 Task: Find connections with filter location Lijiang with filter topic #Mentoringwith filter profile language German with filter current company GE Research with filter school DG Ruparel College of Arts, Science and Commerce with filter industry Skiing Facilities with filter service category Loans with filter keywords title Travel Writer
Action: Mouse moved to (565, 48)
Screenshot: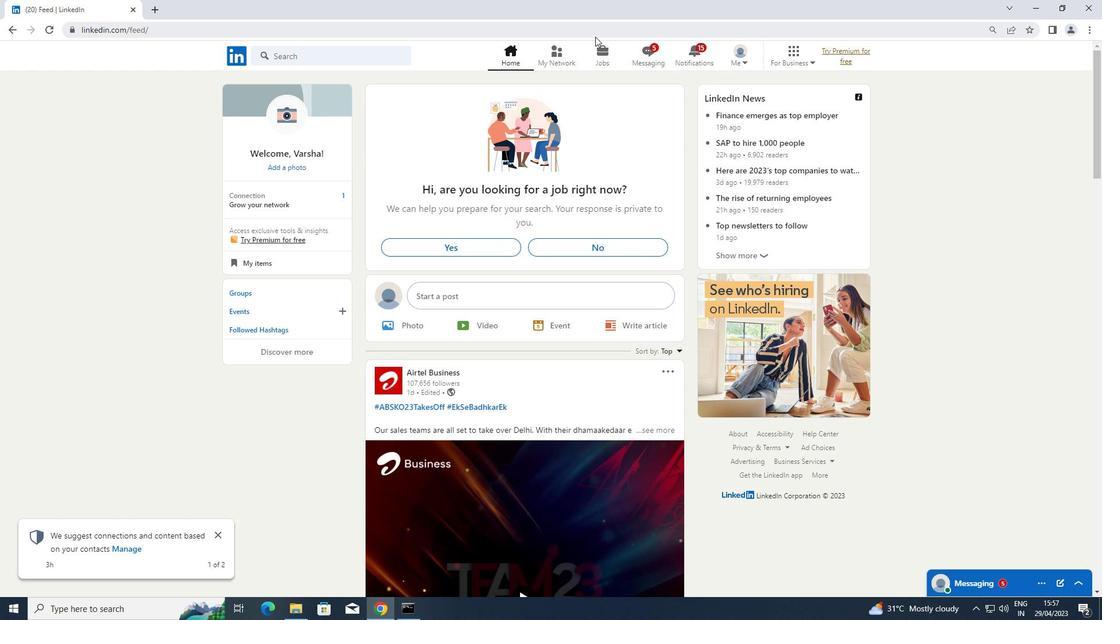 
Action: Mouse pressed left at (565, 48)
Screenshot: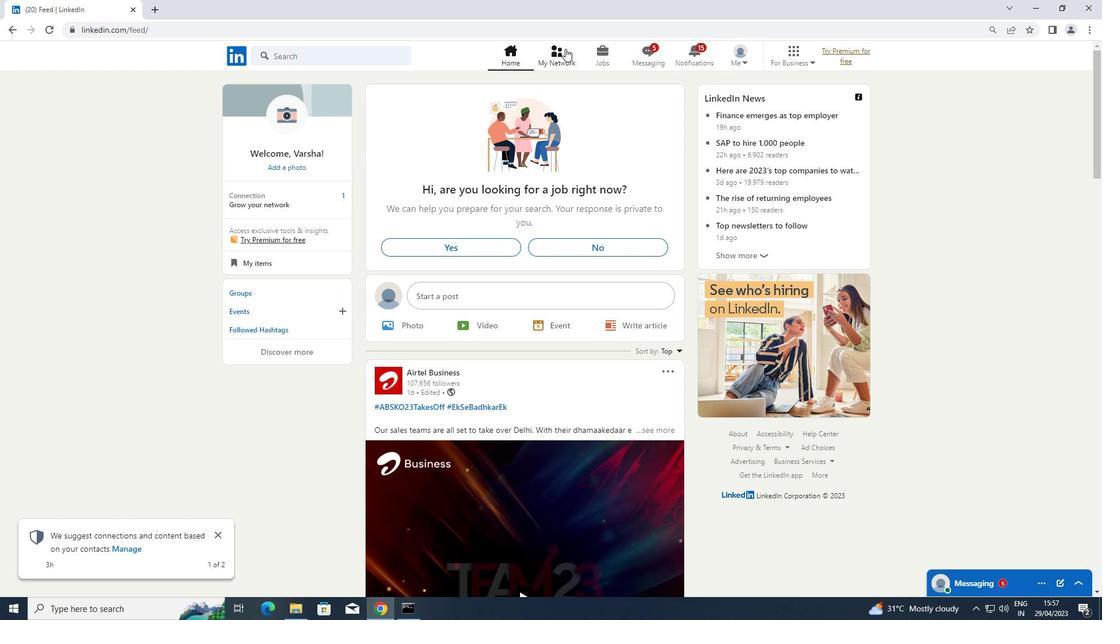 
Action: Mouse moved to (326, 113)
Screenshot: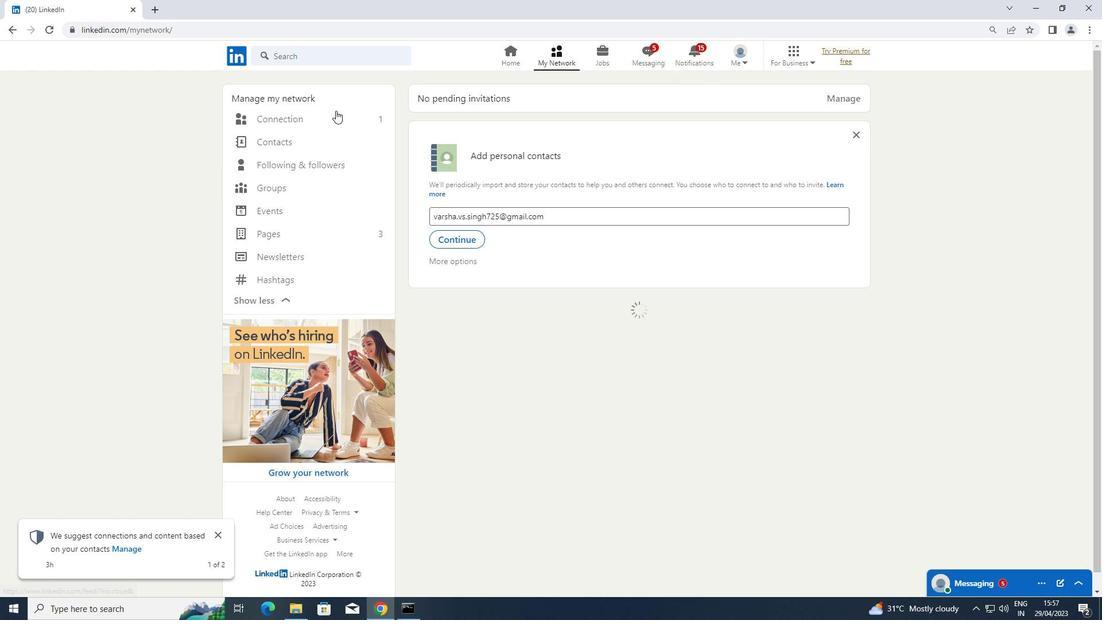 
Action: Mouse pressed left at (326, 113)
Screenshot: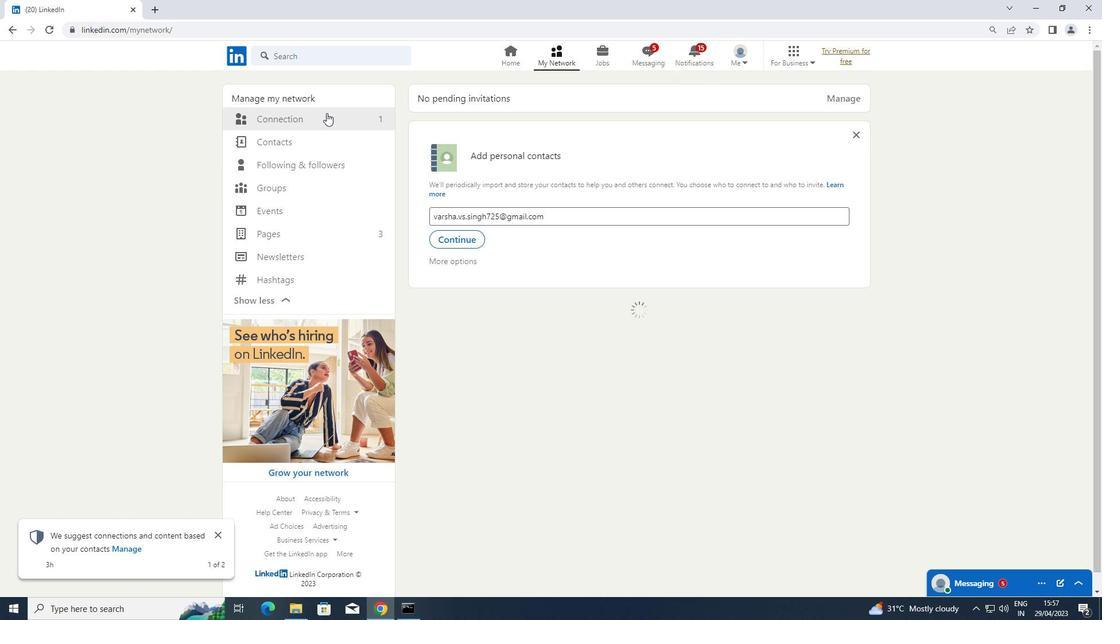 
Action: Mouse moved to (638, 122)
Screenshot: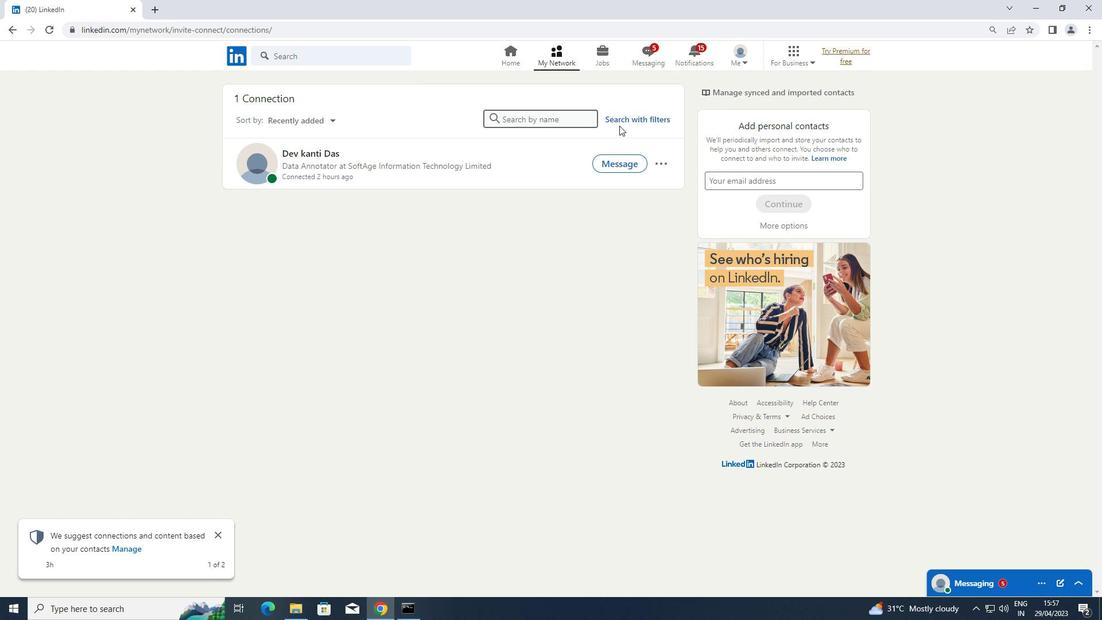 
Action: Mouse pressed left at (638, 122)
Screenshot: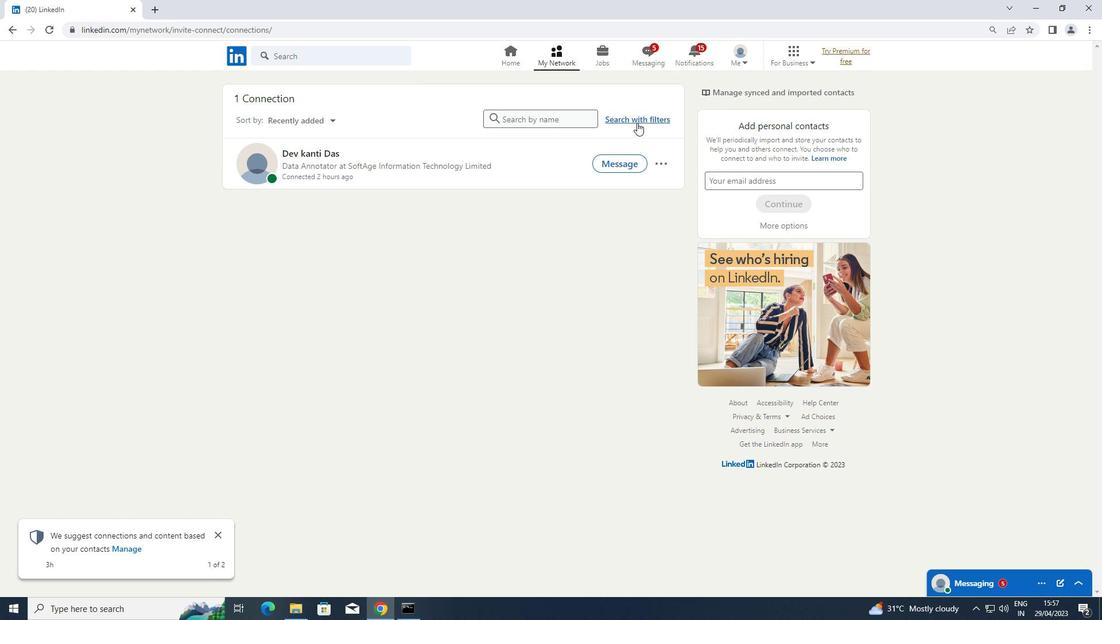 
Action: Mouse moved to (582, 84)
Screenshot: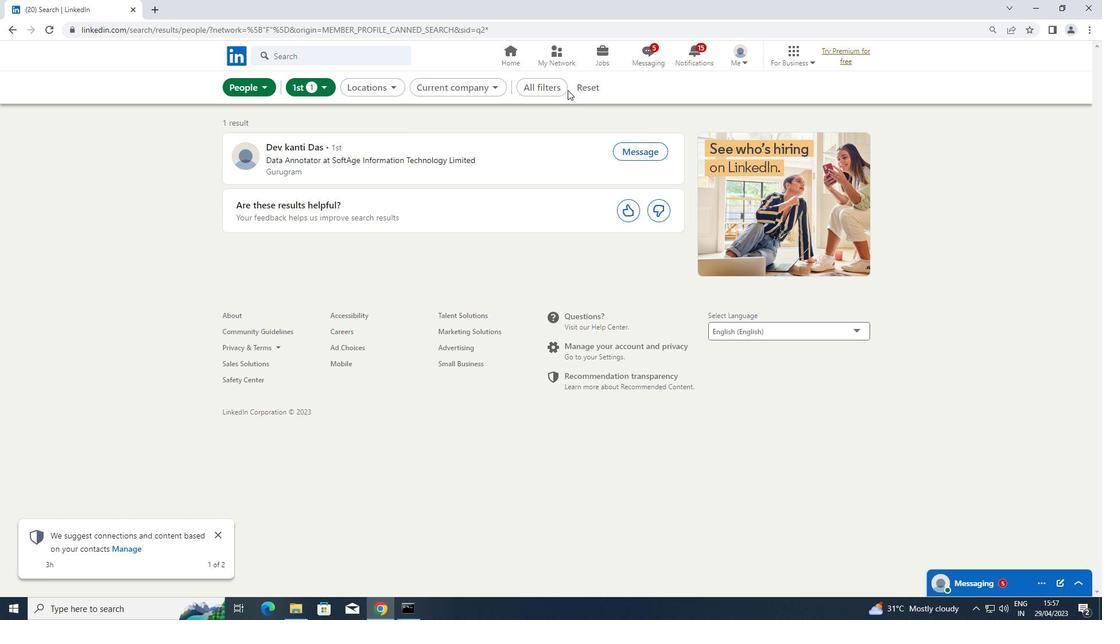 
Action: Mouse pressed left at (582, 84)
Screenshot: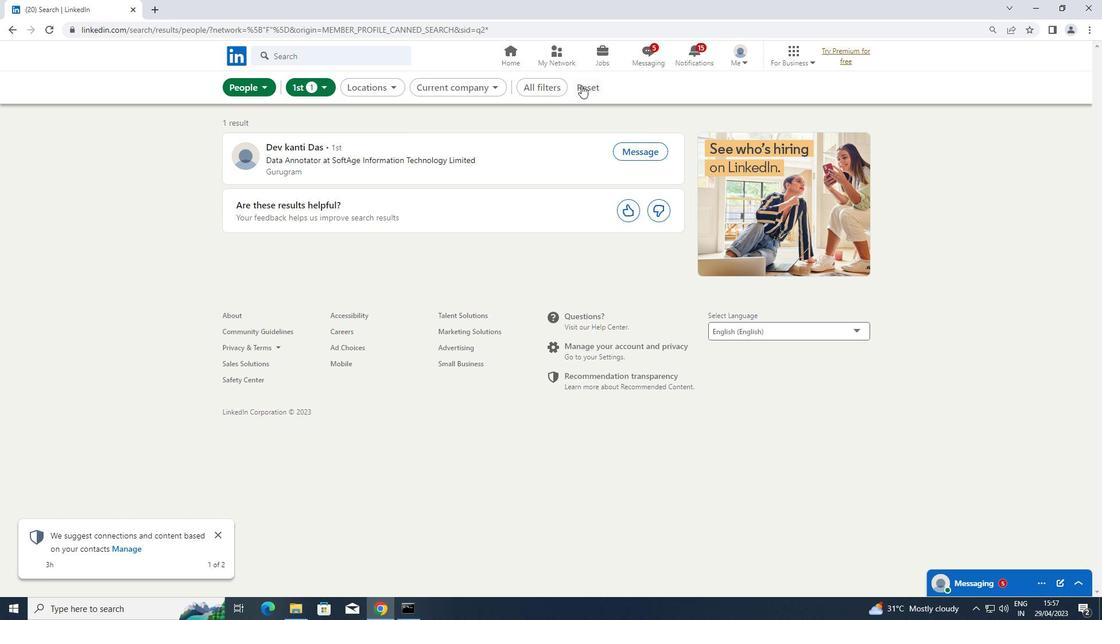 
Action: Mouse moved to (557, 86)
Screenshot: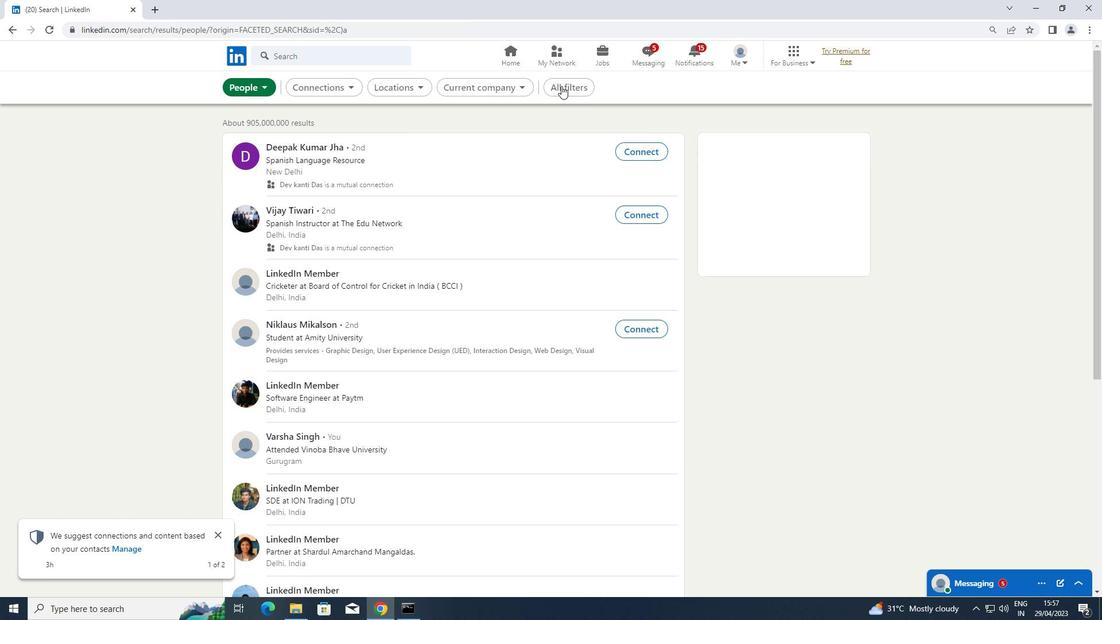 
Action: Mouse pressed left at (557, 86)
Screenshot: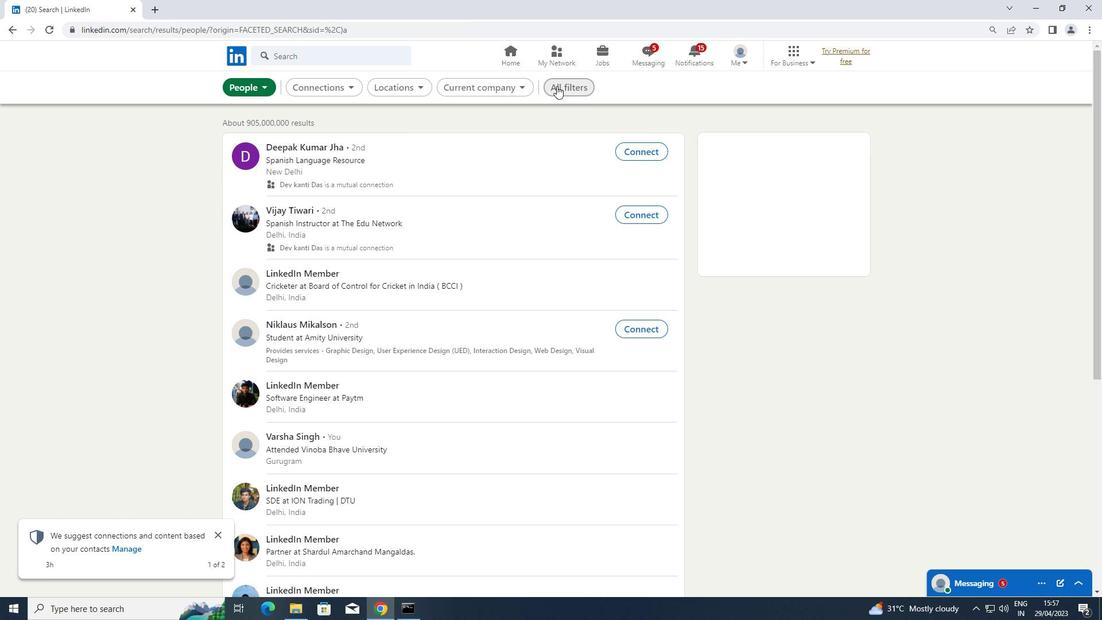 
Action: Mouse moved to (868, 278)
Screenshot: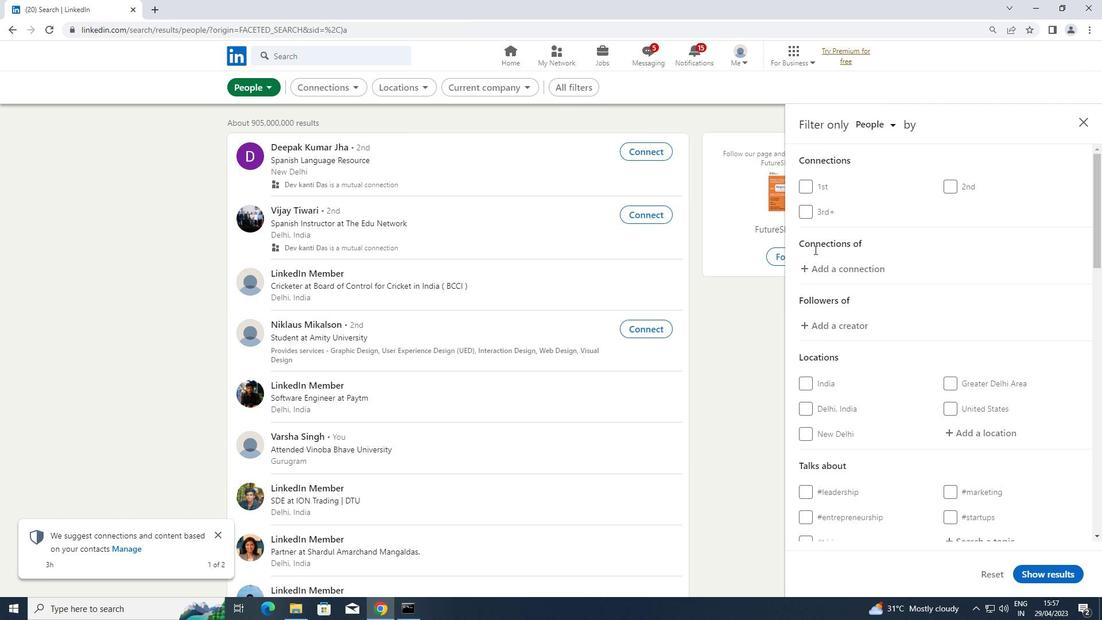 
Action: Mouse scrolled (868, 277) with delta (0, 0)
Screenshot: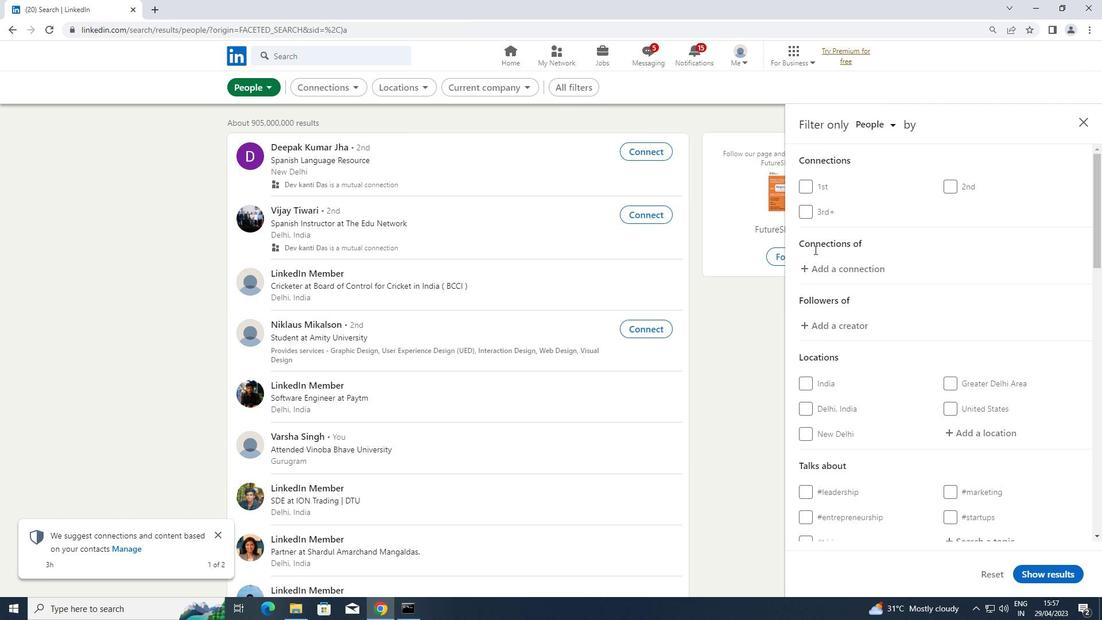 
Action: Mouse moved to (868, 279)
Screenshot: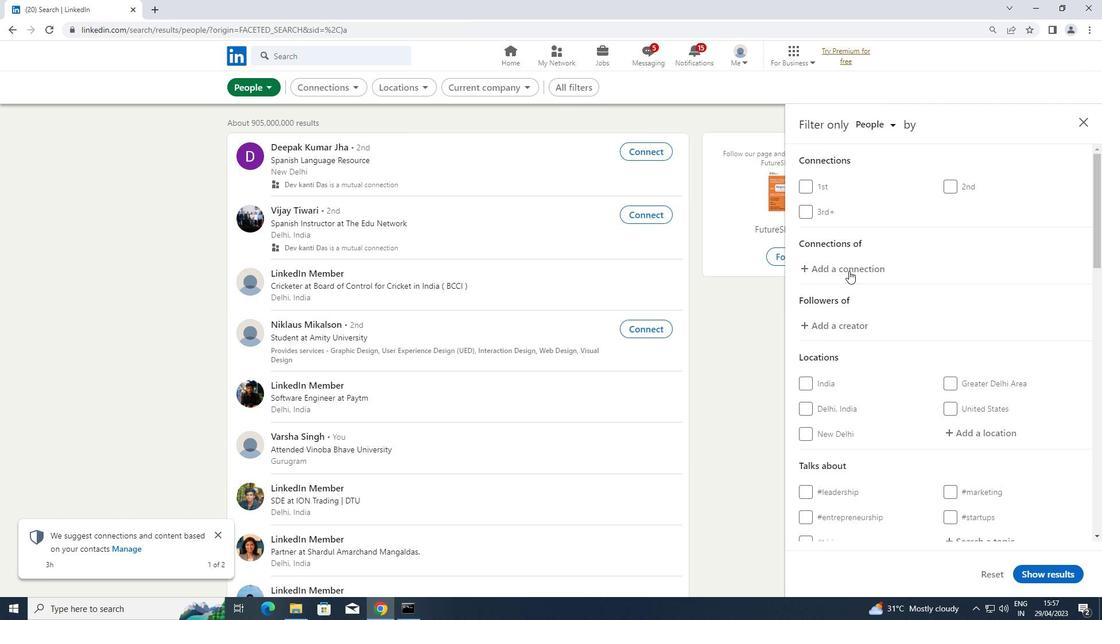 
Action: Mouse scrolled (868, 278) with delta (0, 0)
Screenshot: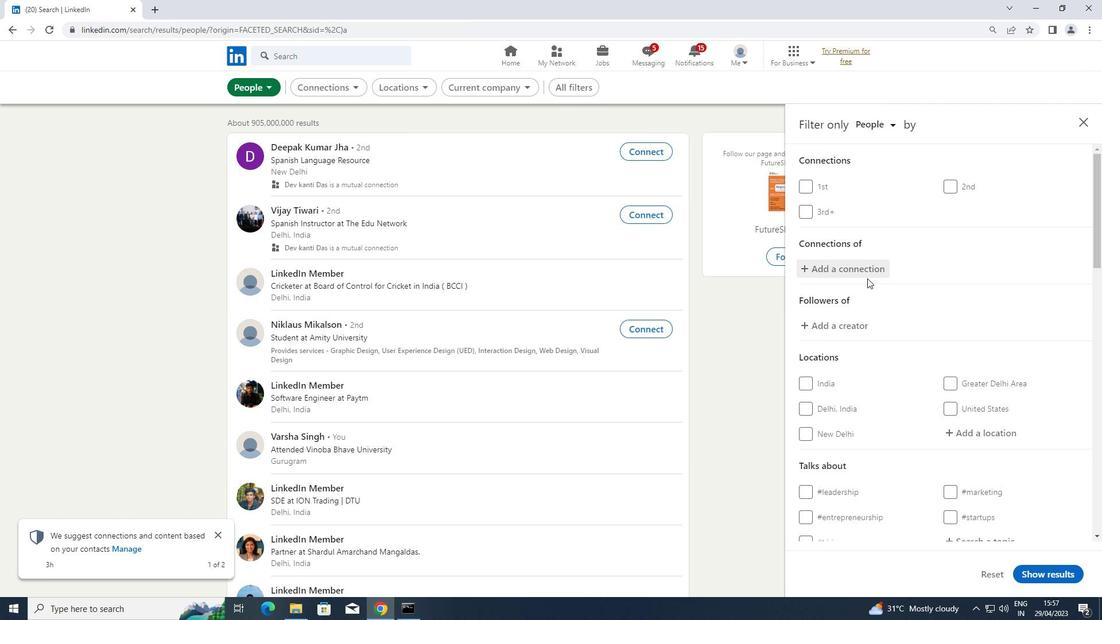 
Action: Mouse moved to (971, 314)
Screenshot: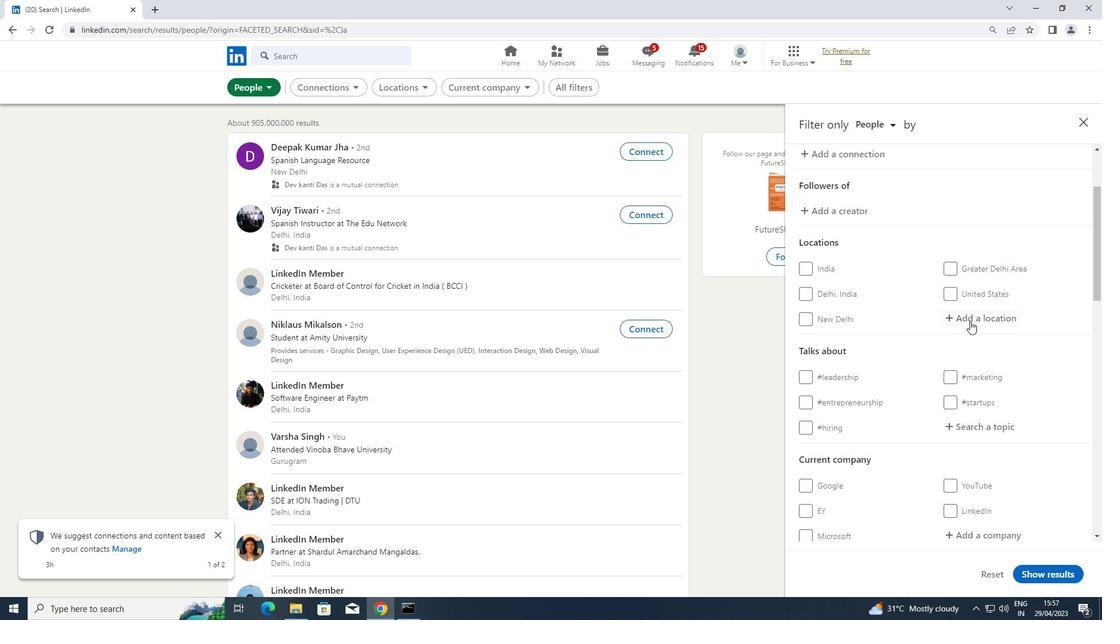 
Action: Mouse pressed left at (971, 314)
Screenshot: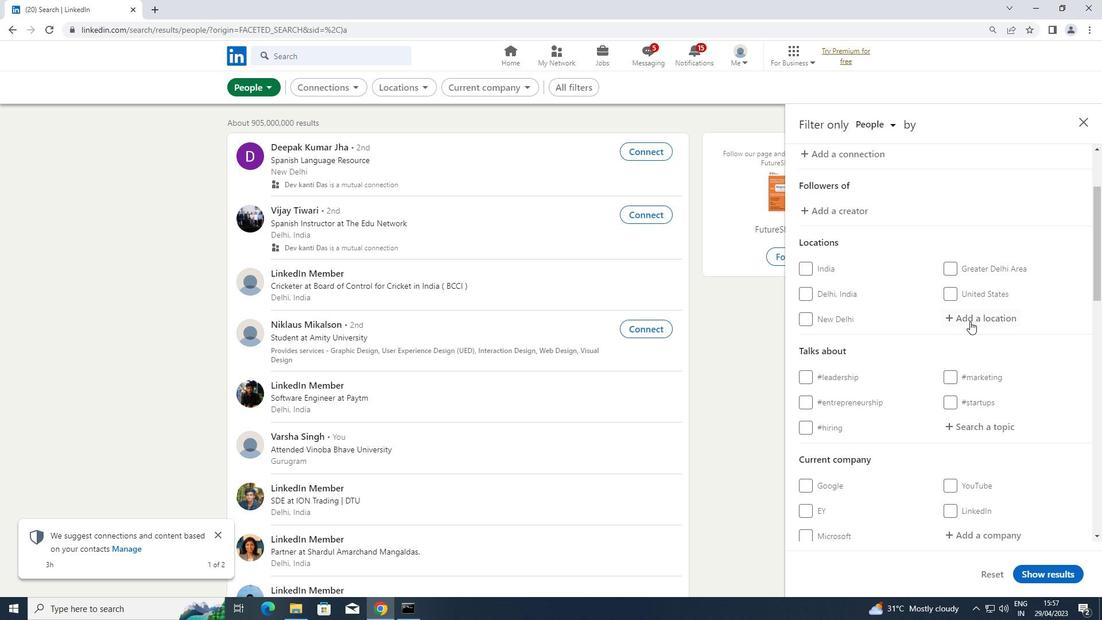 
Action: Key pressed <Key.shift>LIJIANG
Screenshot: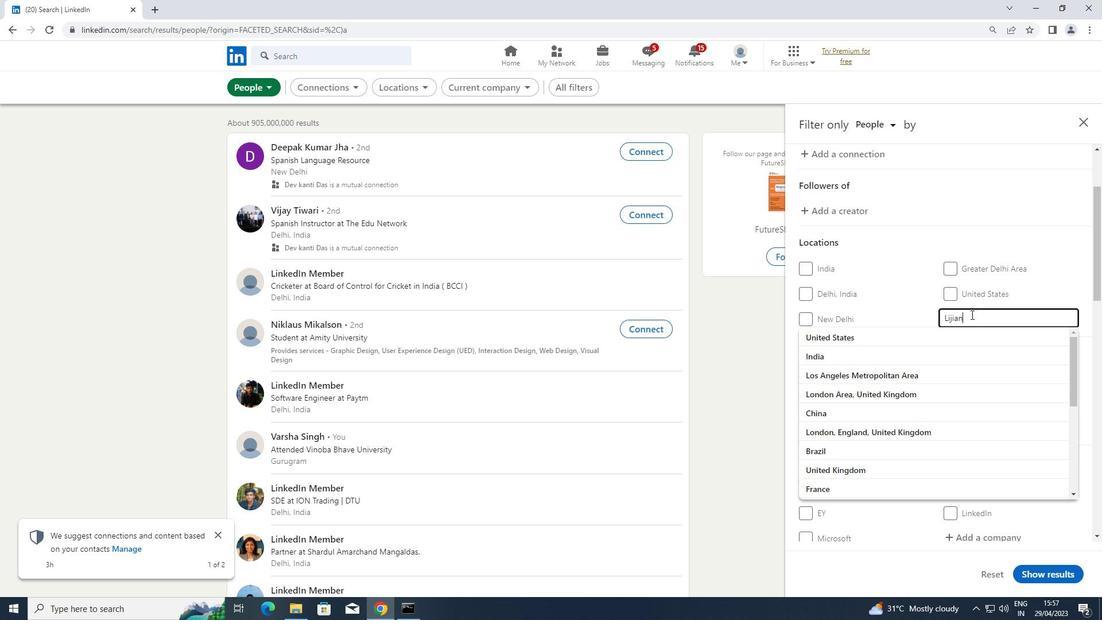 
Action: Mouse moved to (847, 355)
Screenshot: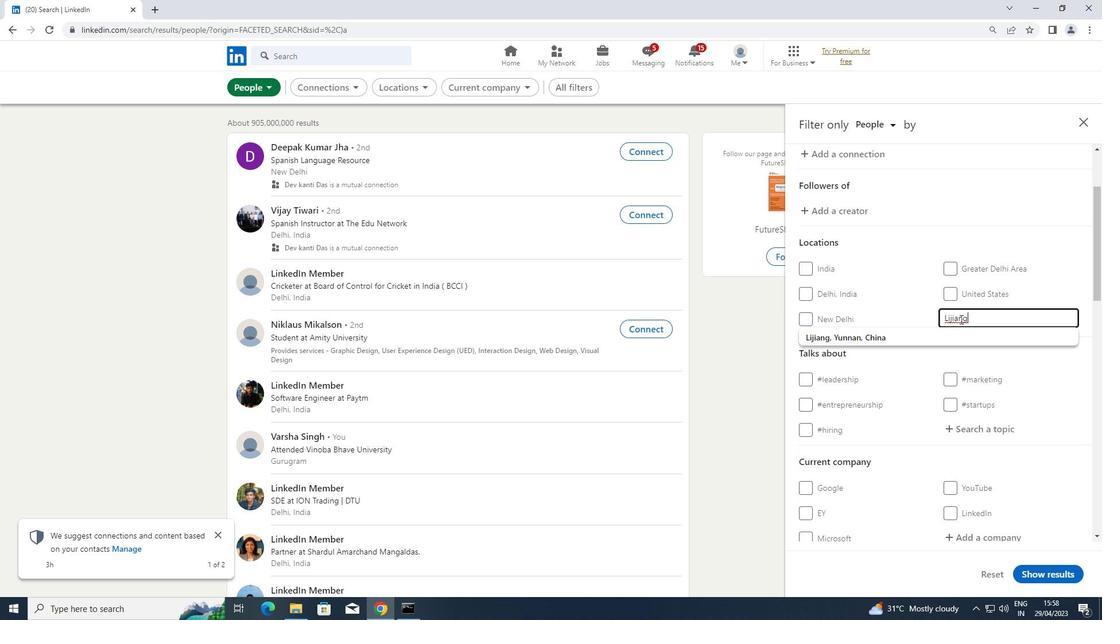 
Action: Mouse scrolled (847, 354) with delta (0, 0)
Screenshot: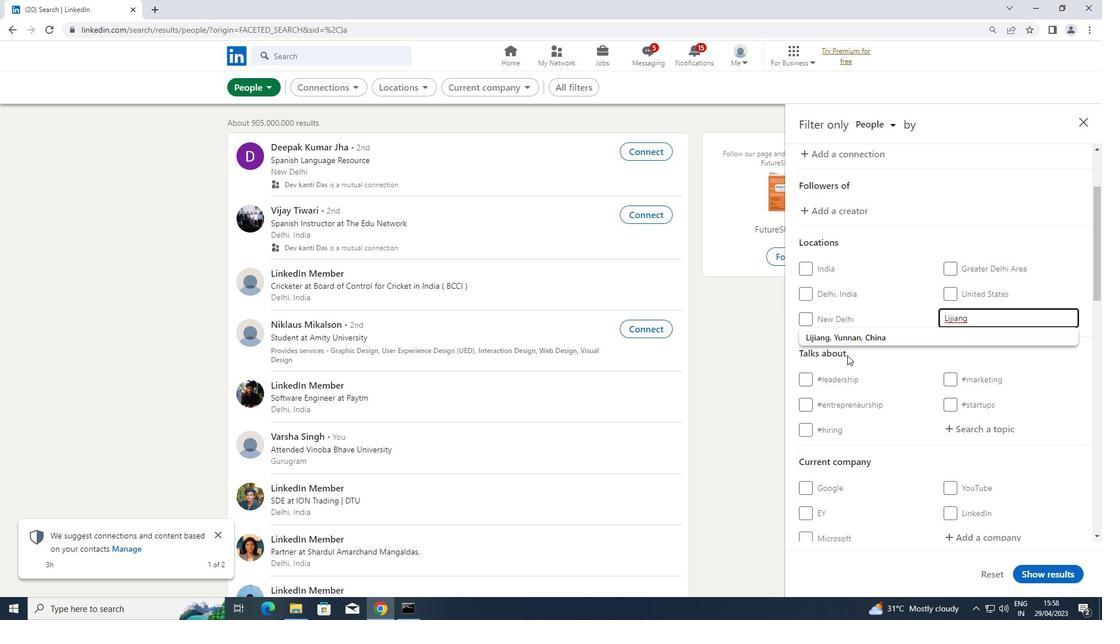 
Action: Mouse scrolled (847, 354) with delta (0, 0)
Screenshot: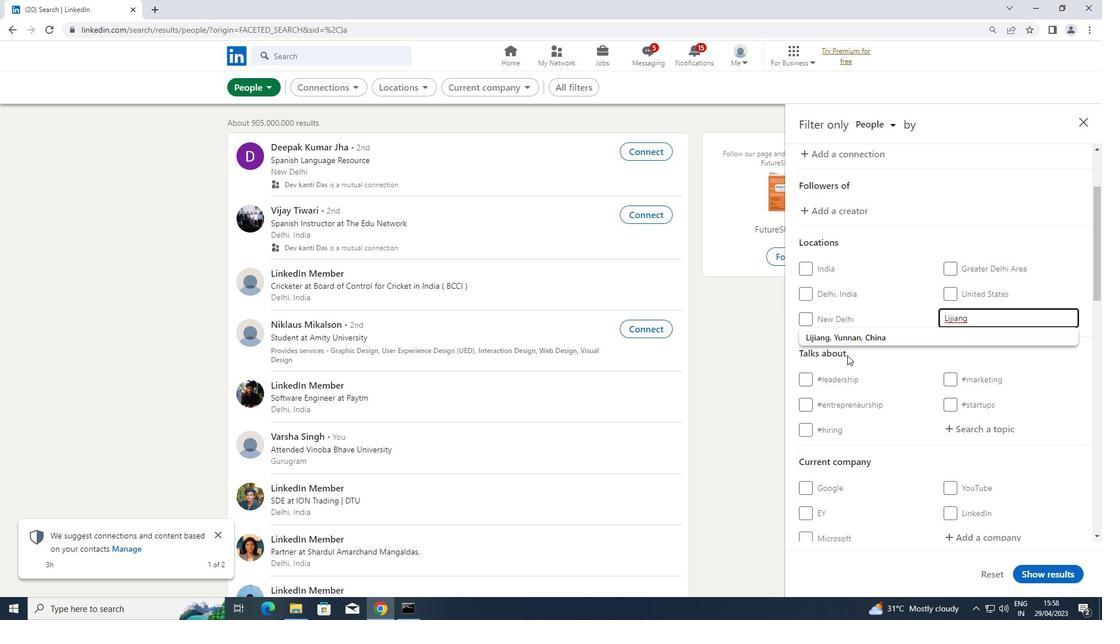 
Action: Mouse moved to (957, 308)
Screenshot: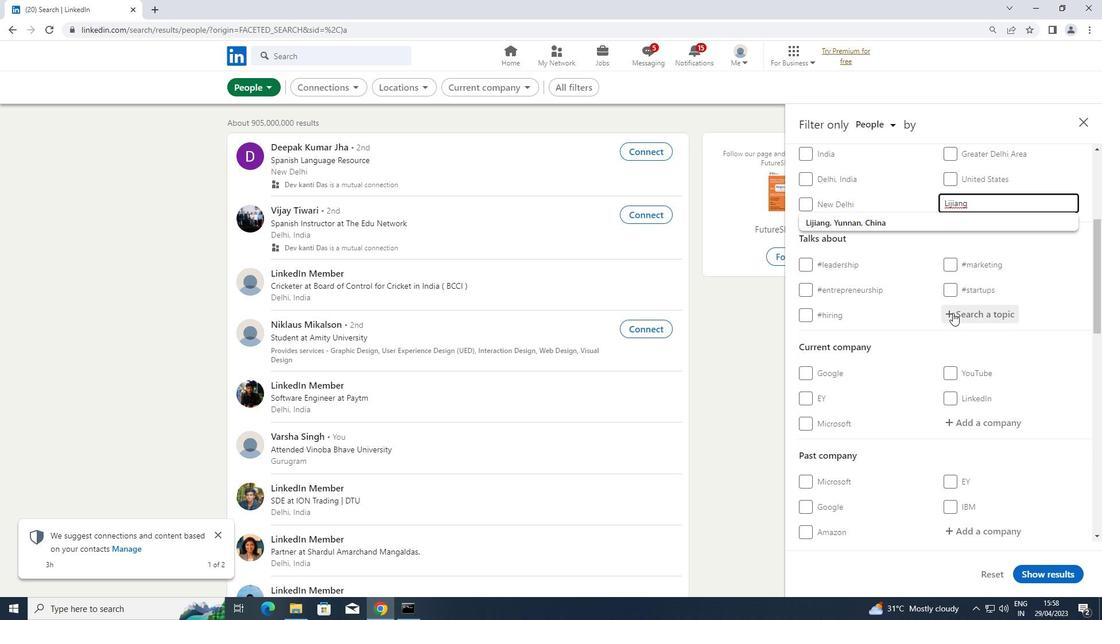 
Action: Mouse pressed left at (957, 308)
Screenshot: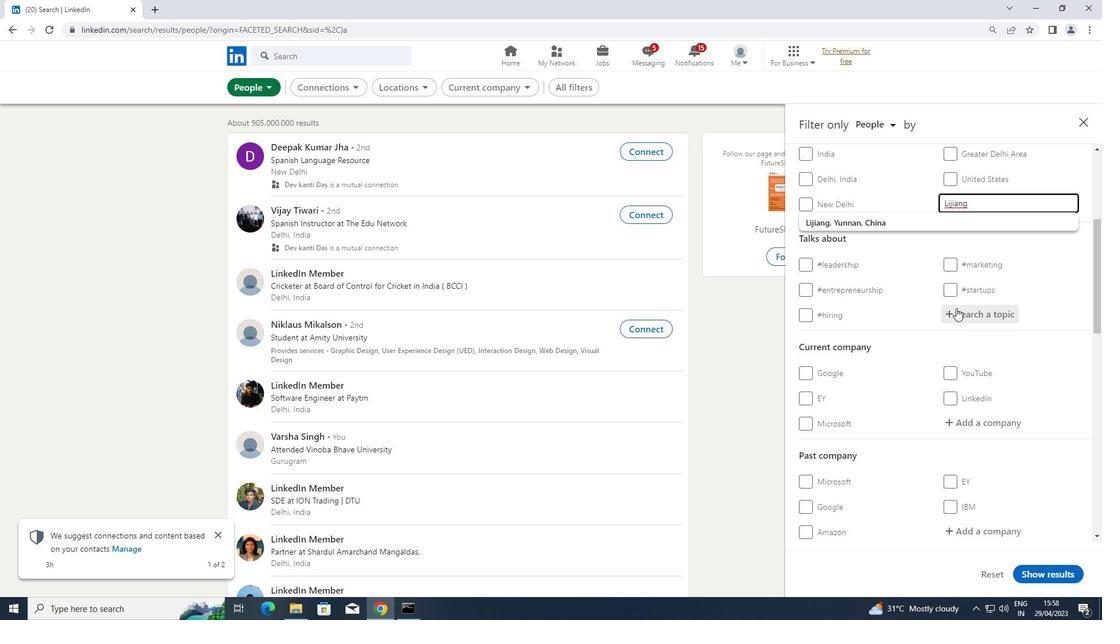 
Action: Key pressed <Key.shift>#<Key.shift>MENTORING
Screenshot: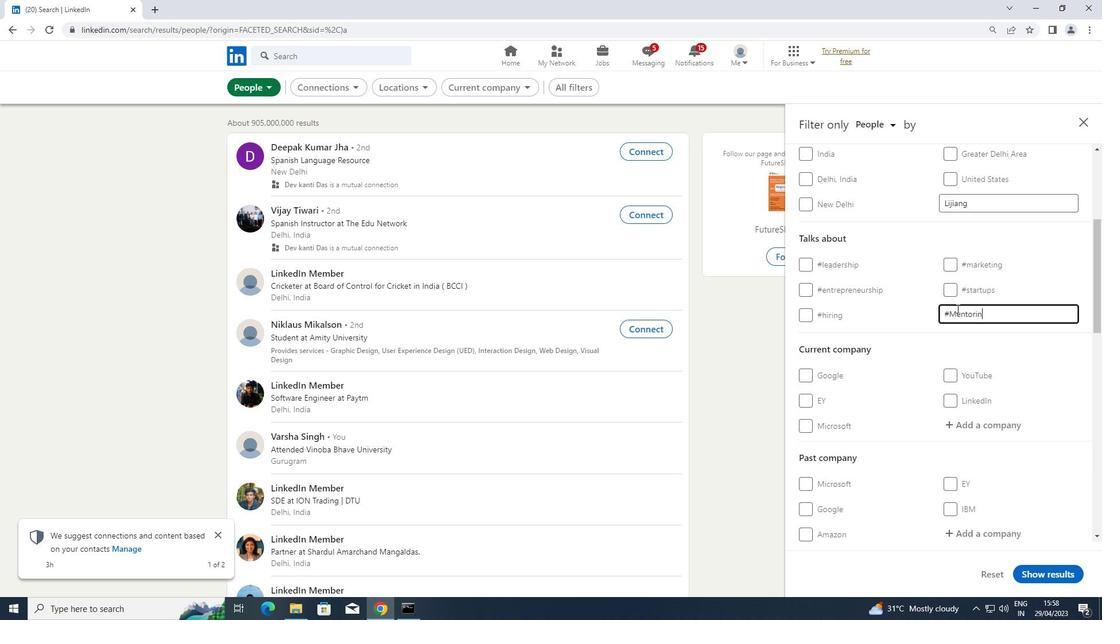 
Action: Mouse moved to (928, 354)
Screenshot: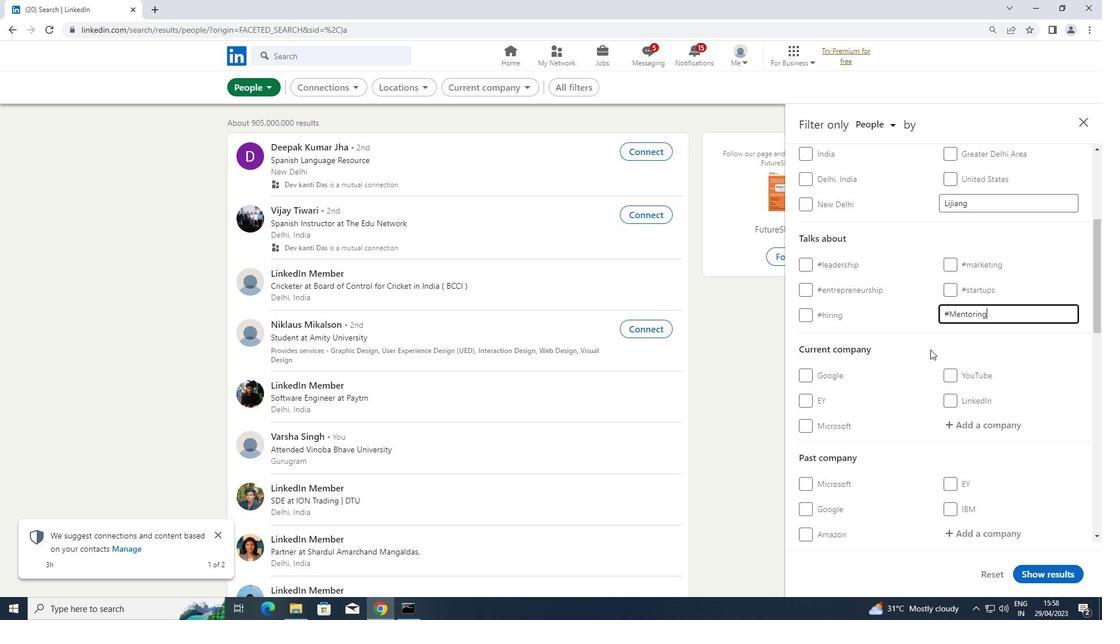 
Action: Mouse scrolled (928, 353) with delta (0, 0)
Screenshot: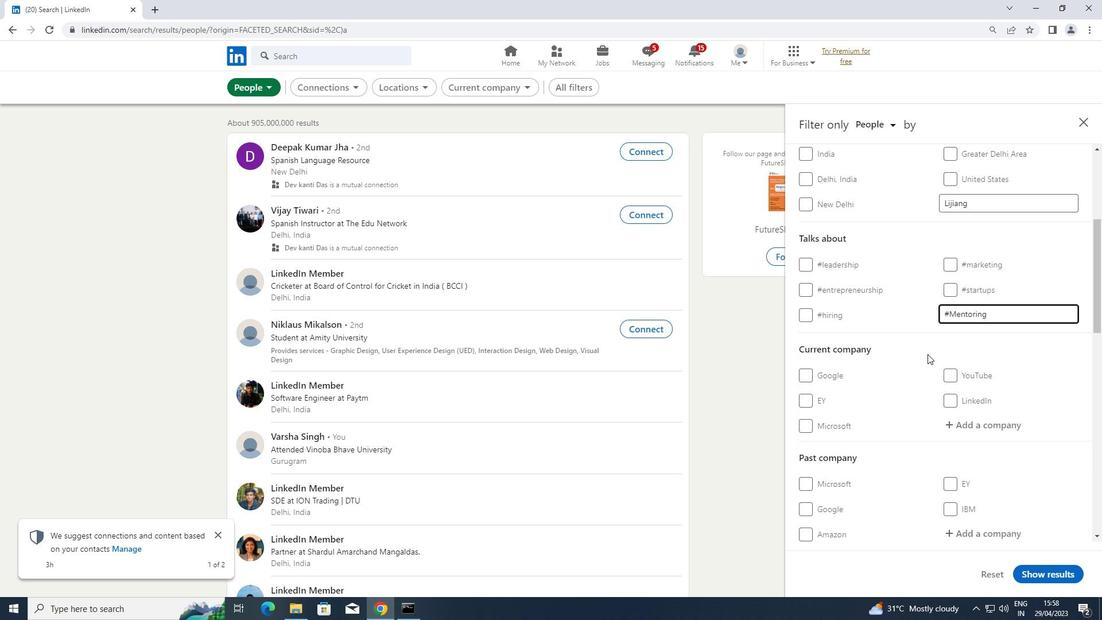 
Action: Mouse scrolled (928, 353) with delta (0, 0)
Screenshot: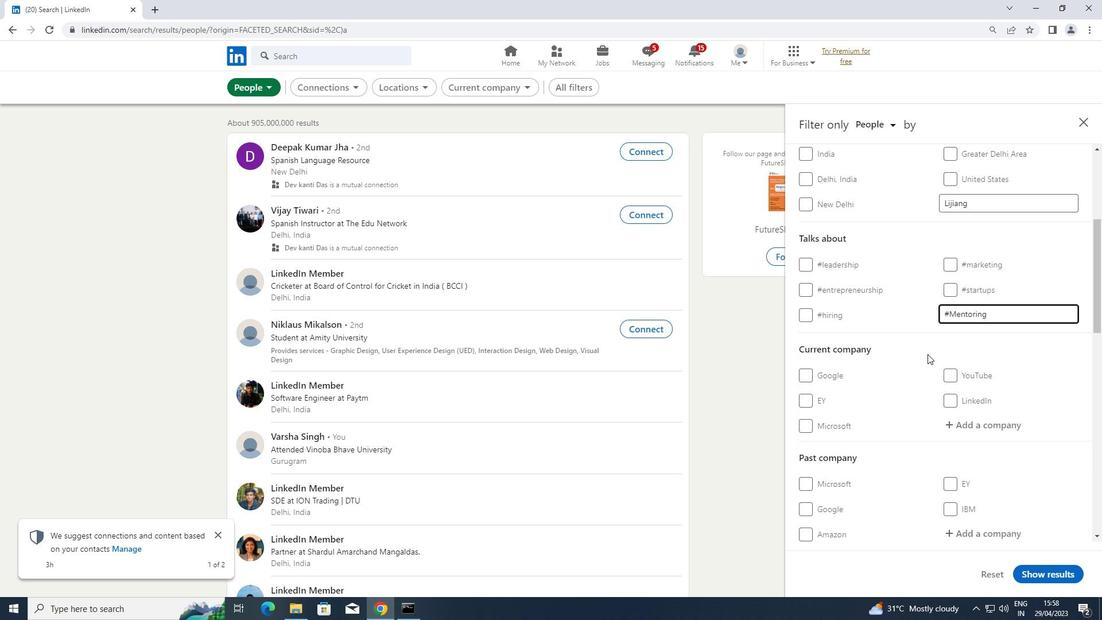 
Action: Mouse scrolled (928, 353) with delta (0, 0)
Screenshot: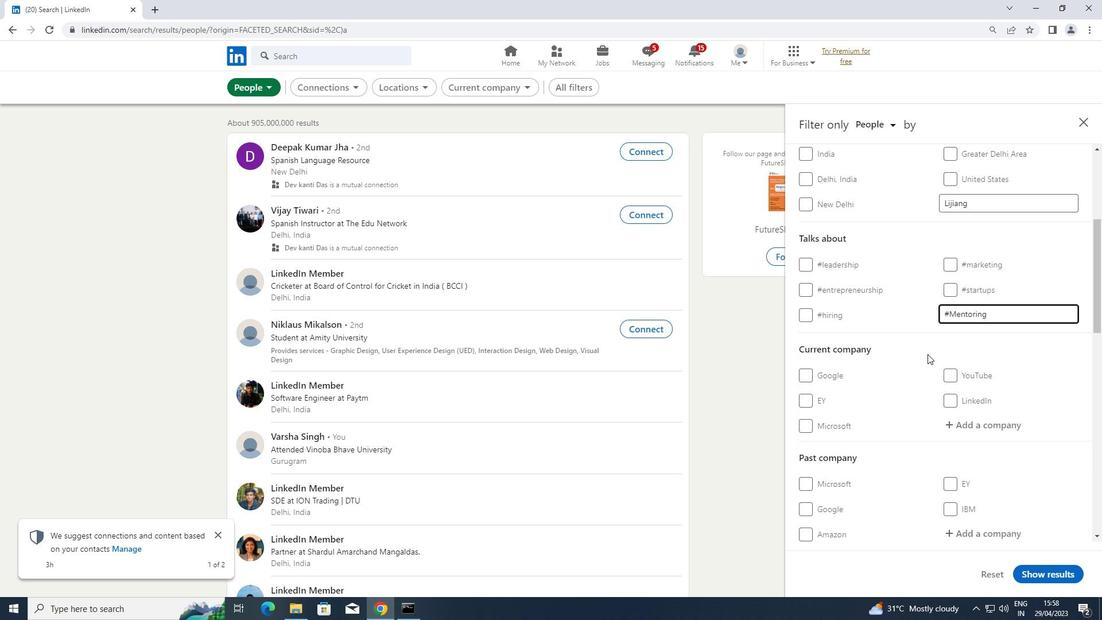 
Action: Mouse scrolled (928, 353) with delta (0, 0)
Screenshot: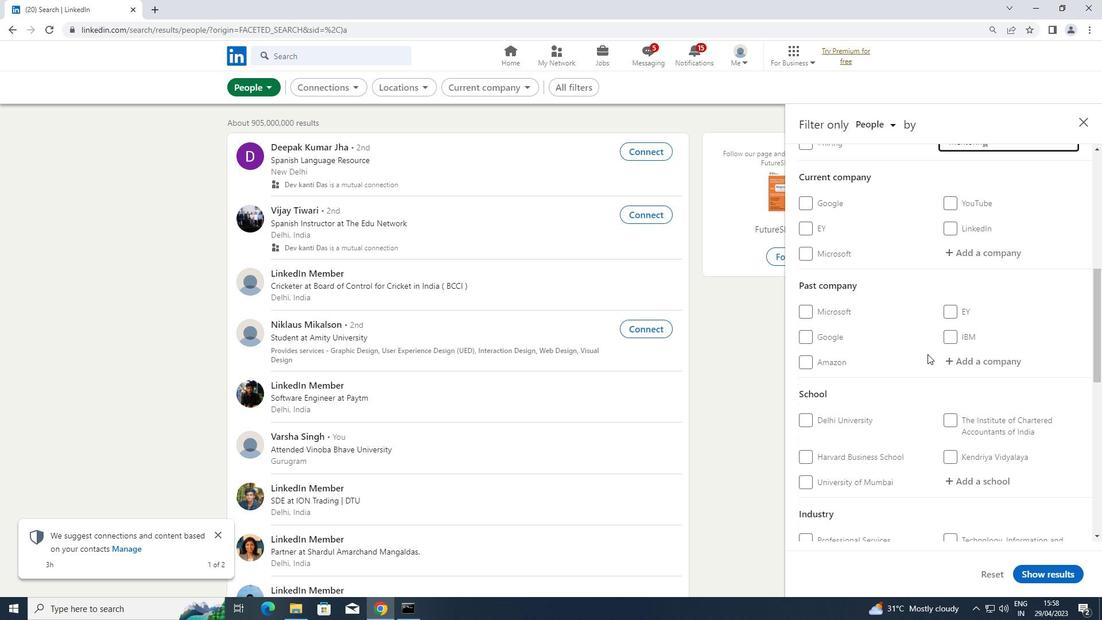 
Action: Mouse scrolled (928, 353) with delta (0, 0)
Screenshot: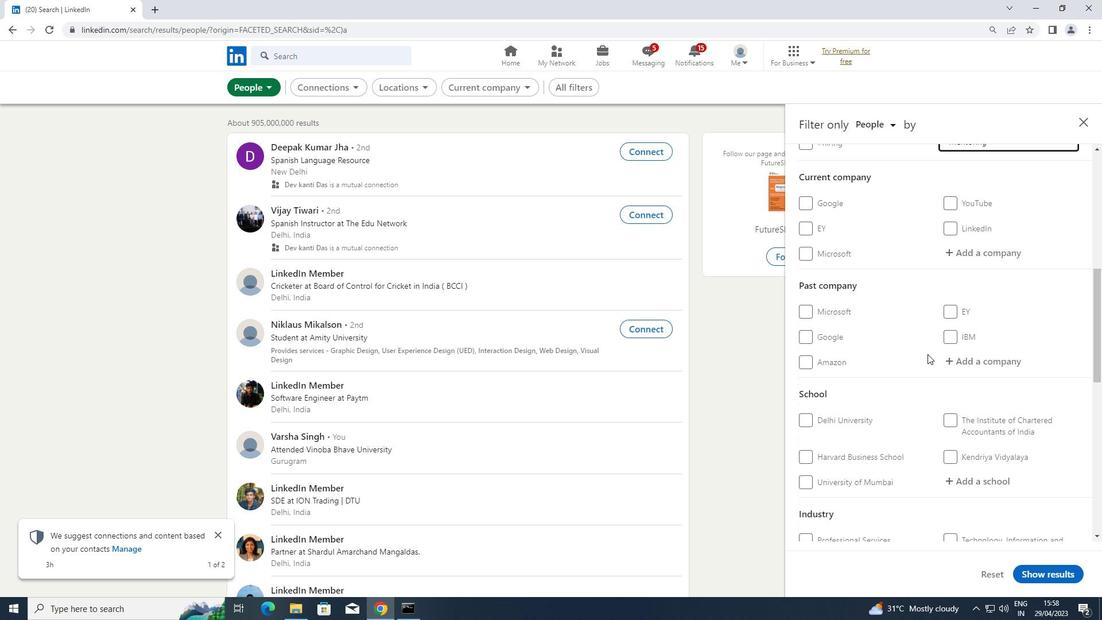 
Action: Mouse scrolled (928, 353) with delta (0, 0)
Screenshot: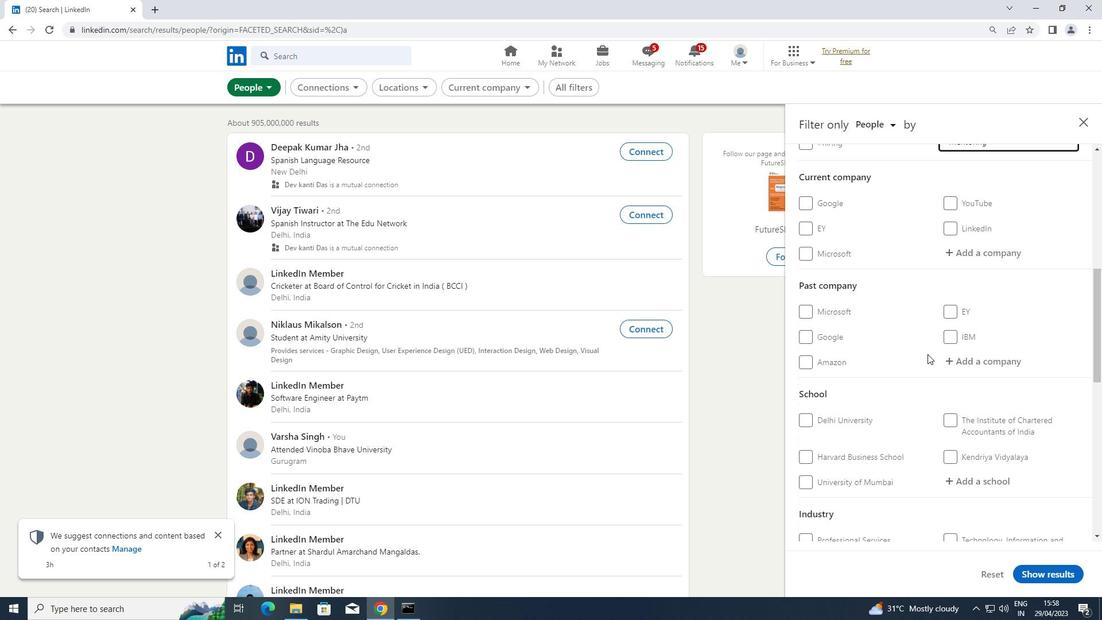 
Action: Mouse scrolled (928, 353) with delta (0, 0)
Screenshot: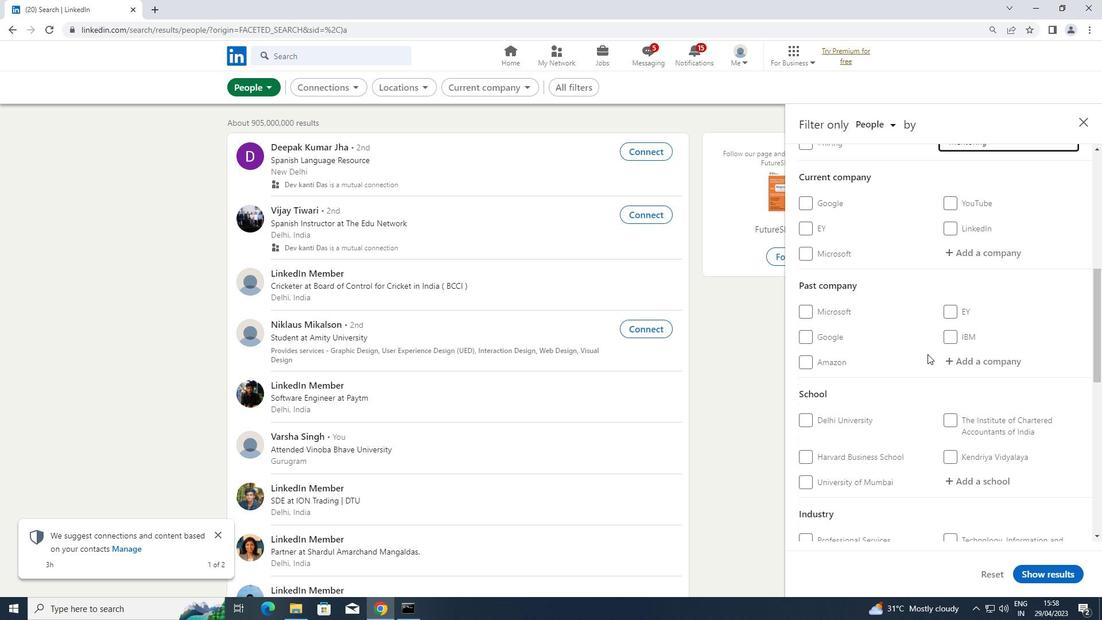 
Action: Mouse moved to (808, 491)
Screenshot: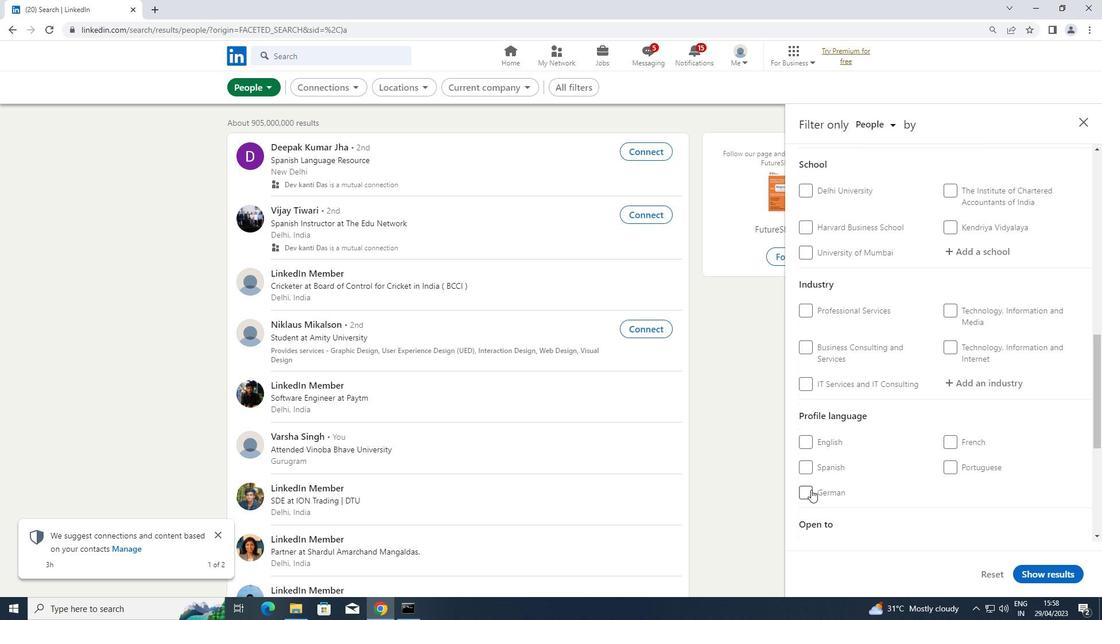 
Action: Mouse pressed left at (808, 491)
Screenshot: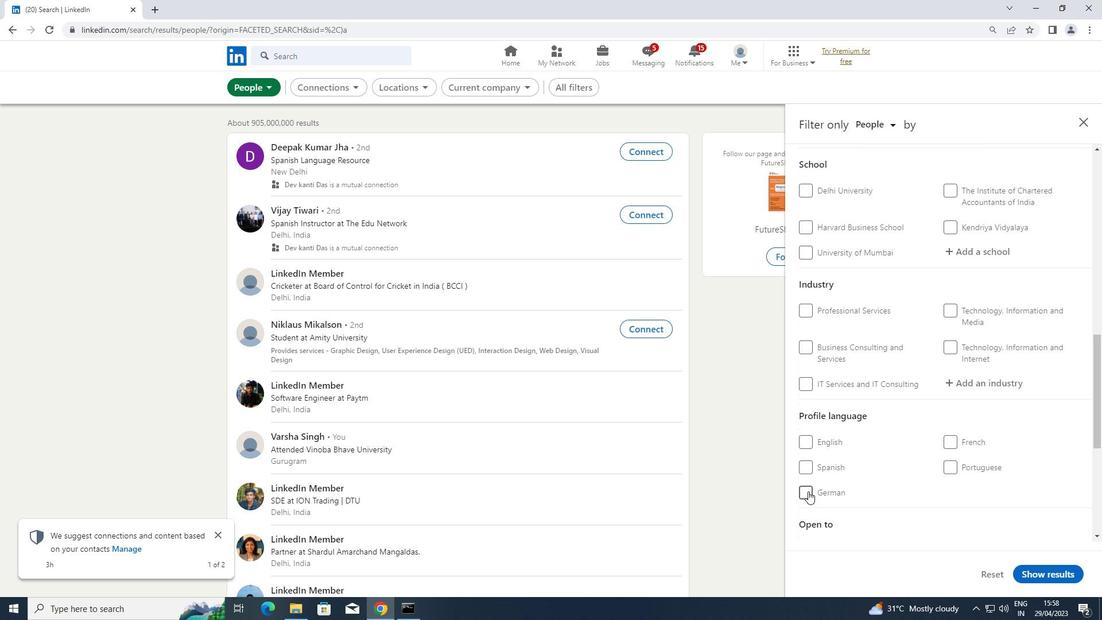 
Action: Mouse moved to (843, 472)
Screenshot: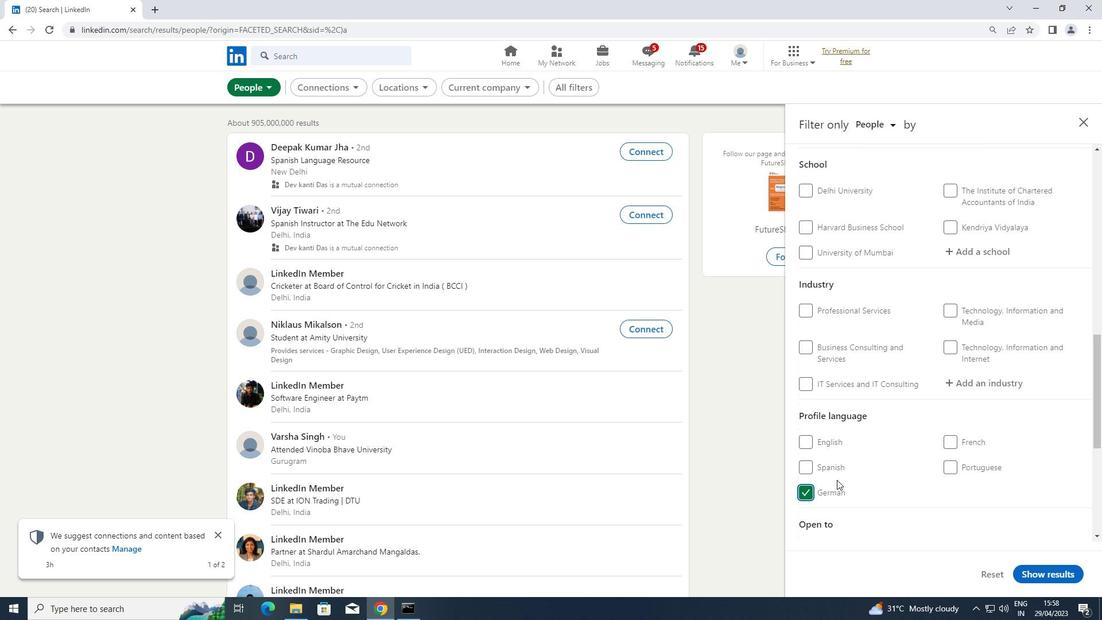 
Action: Mouse scrolled (843, 473) with delta (0, 0)
Screenshot: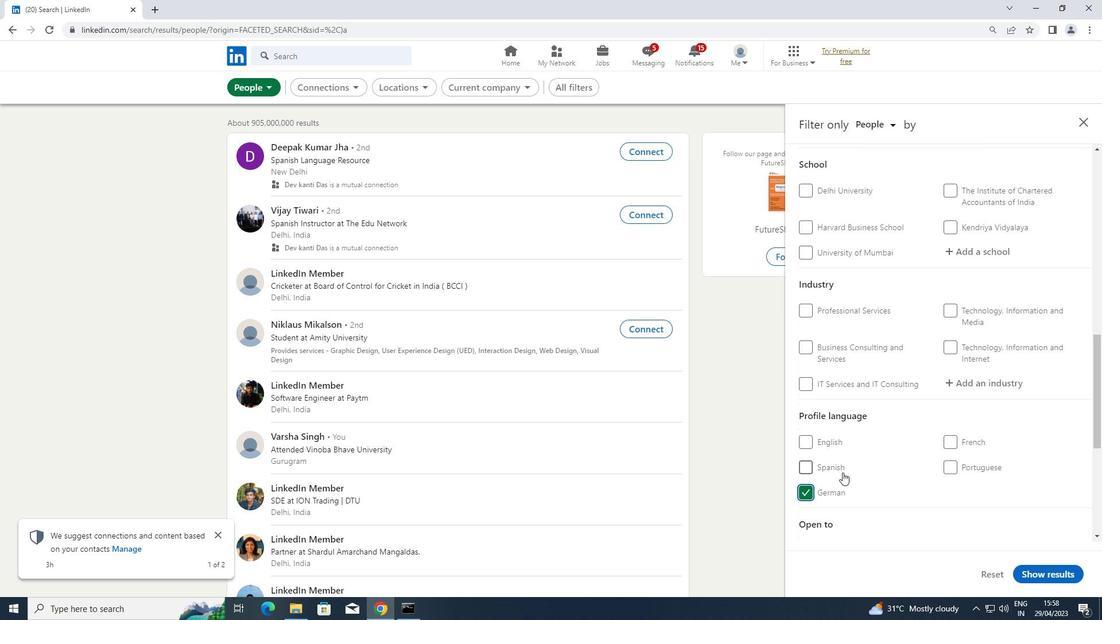 
Action: Mouse scrolled (843, 473) with delta (0, 0)
Screenshot: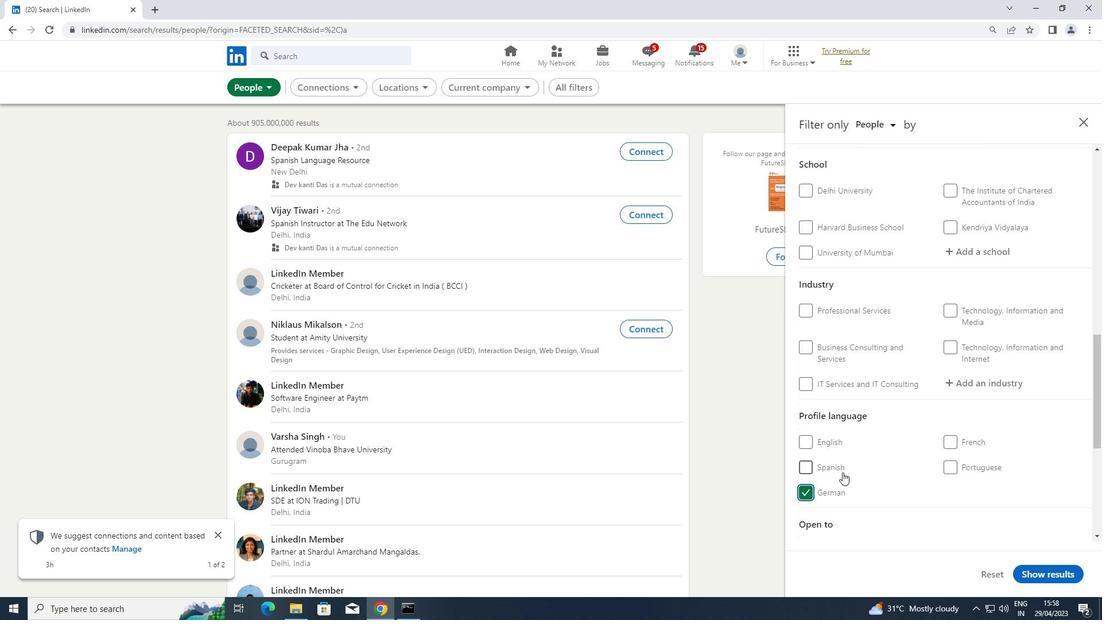 
Action: Mouse scrolled (843, 473) with delta (0, 0)
Screenshot: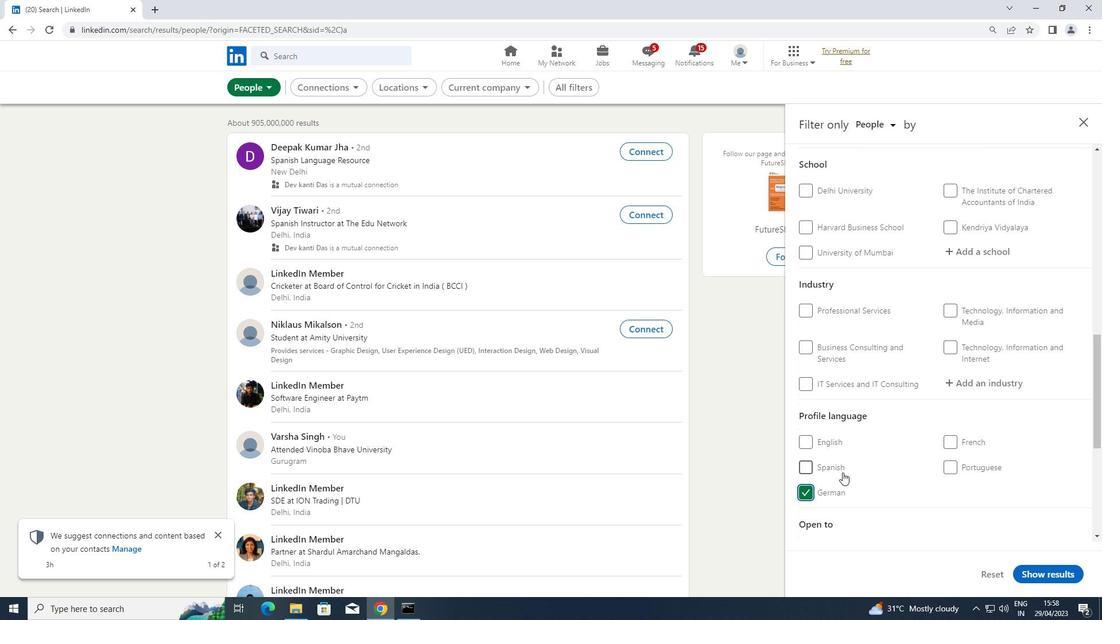 
Action: Mouse scrolled (843, 473) with delta (0, 0)
Screenshot: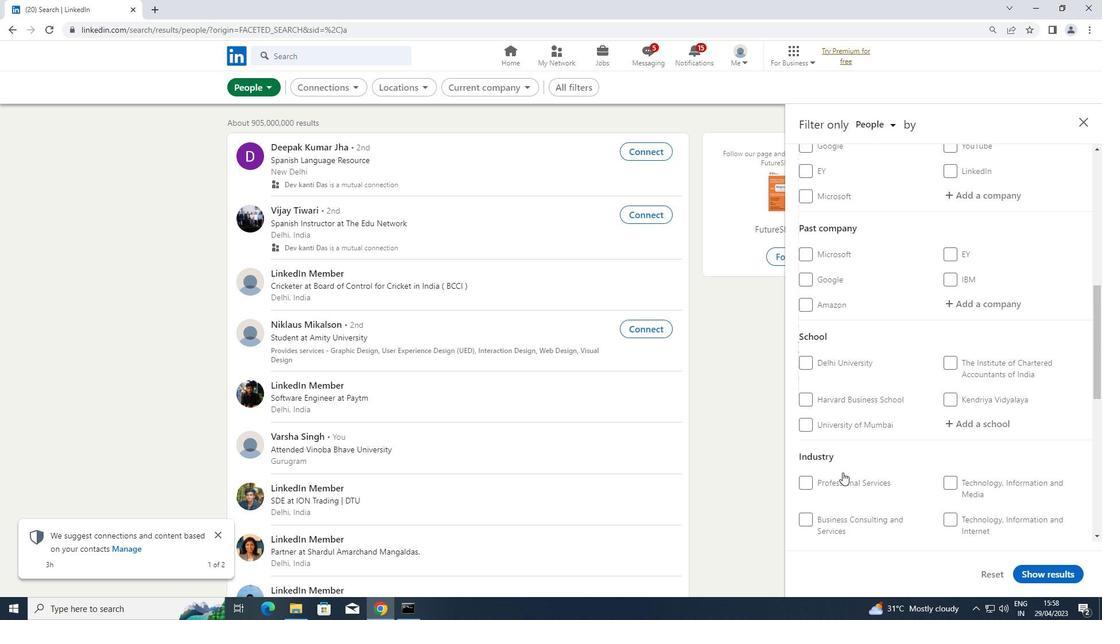 
Action: Mouse scrolled (843, 473) with delta (0, 0)
Screenshot: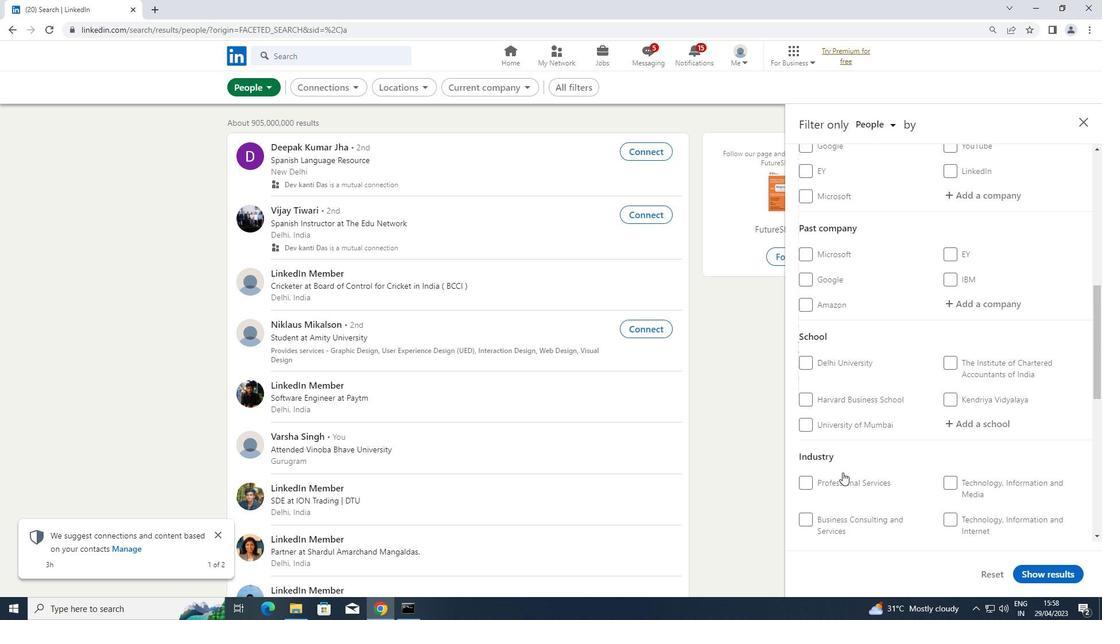 
Action: Mouse moved to (967, 306)
Screenshot: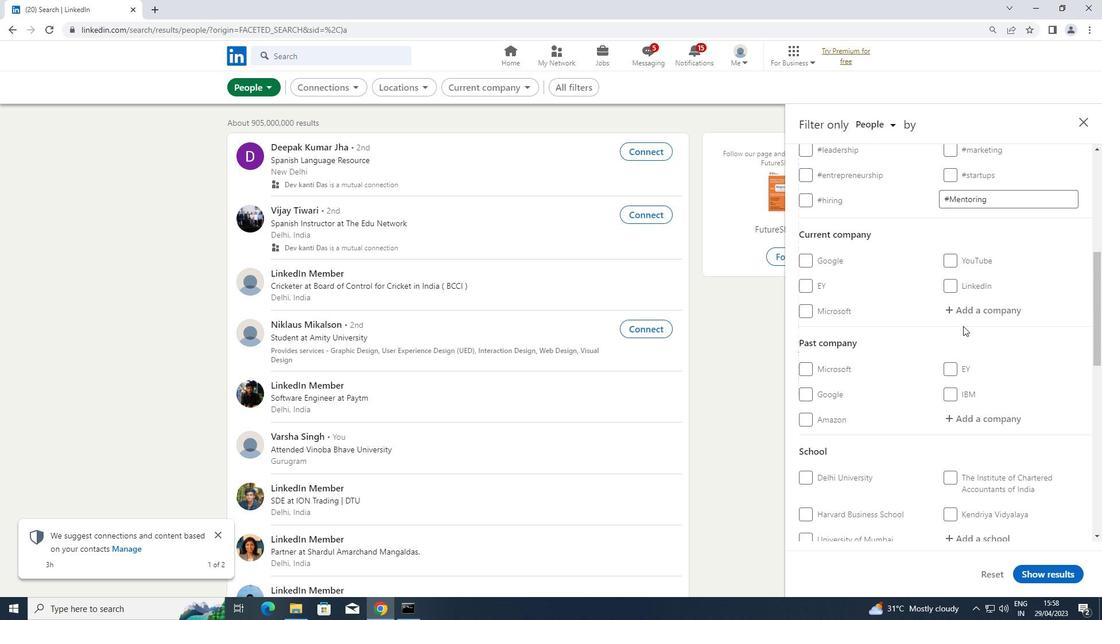 
Action: Mouse pressed left at (967, 306)
Screenshot: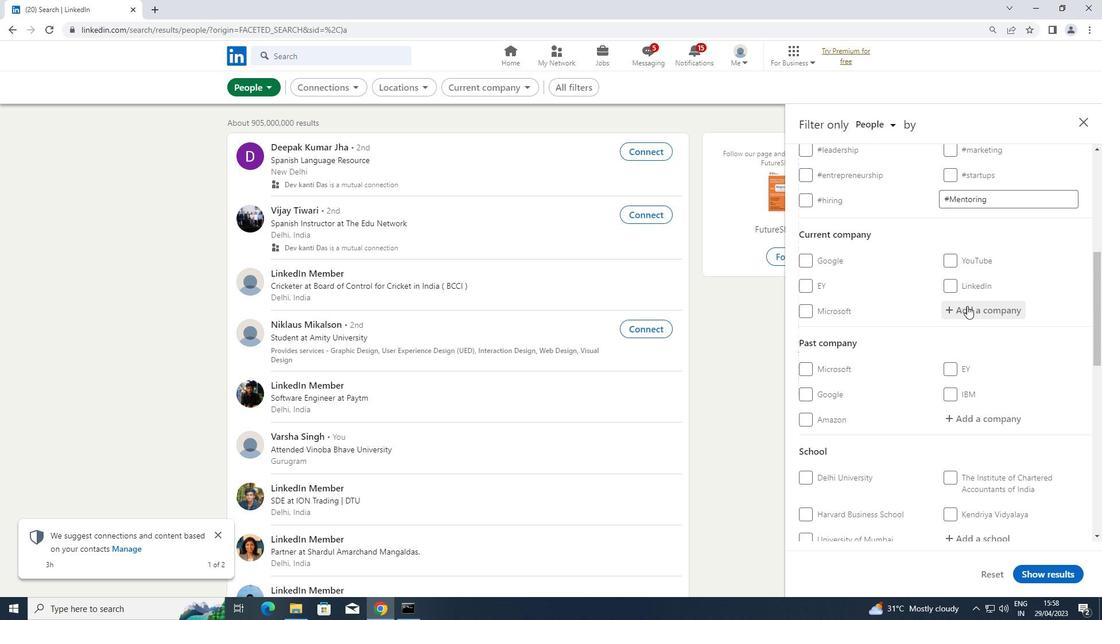 
Action: Key pressed <Key.shift>GE<Key.space><Key.shift>RESE
Screenshot: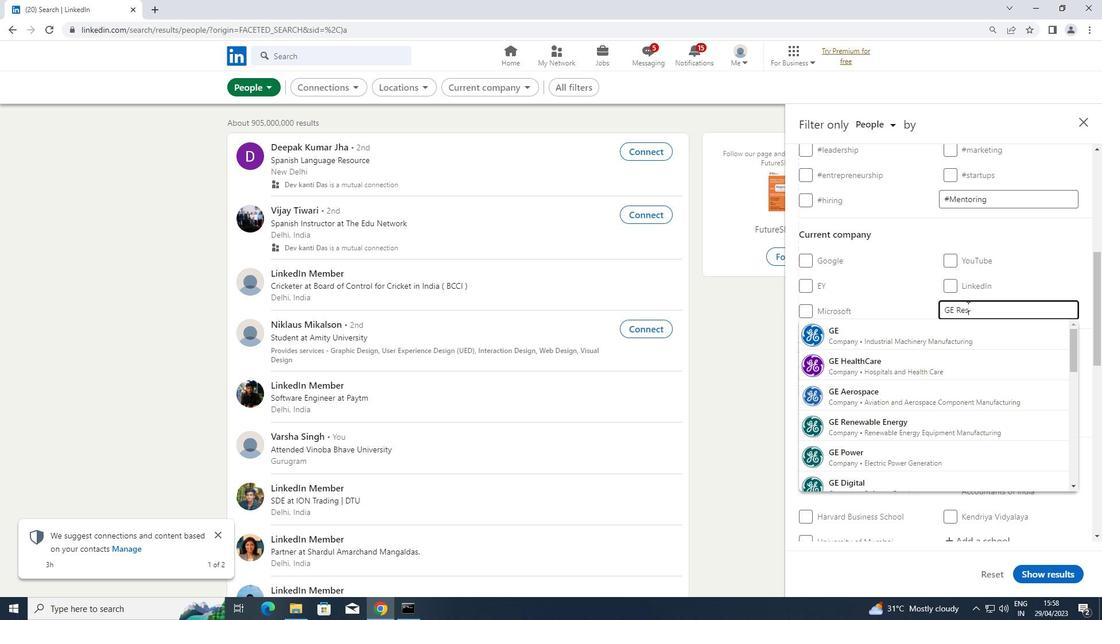
Action: Mouse moved to (898, 327)
Screenshot: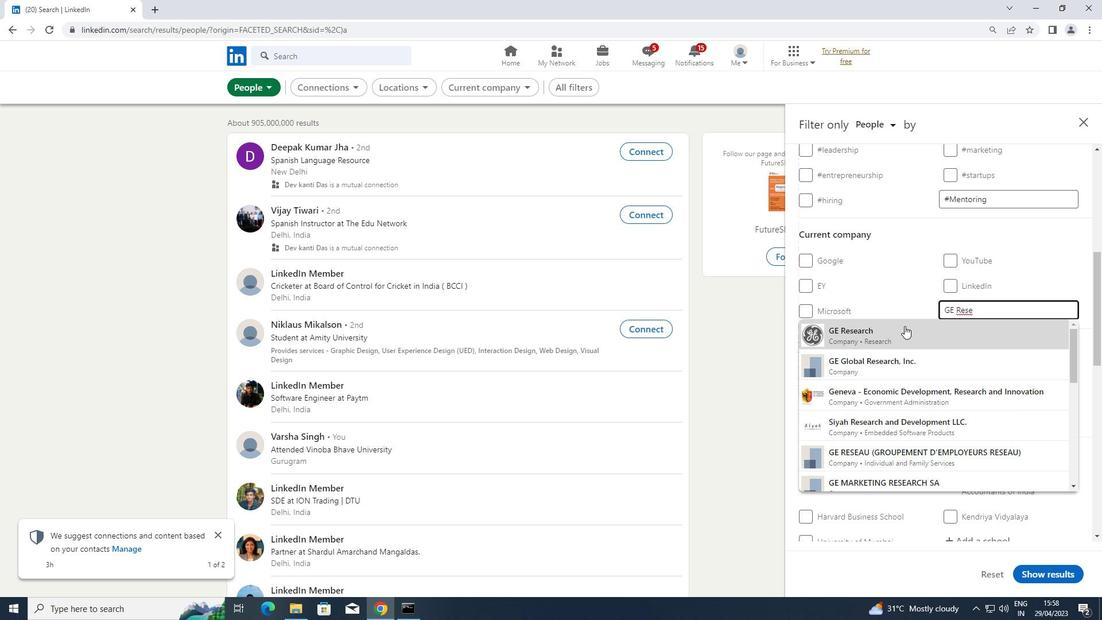 
Action: Mouse pressed left at (898, 327)
Screenshot: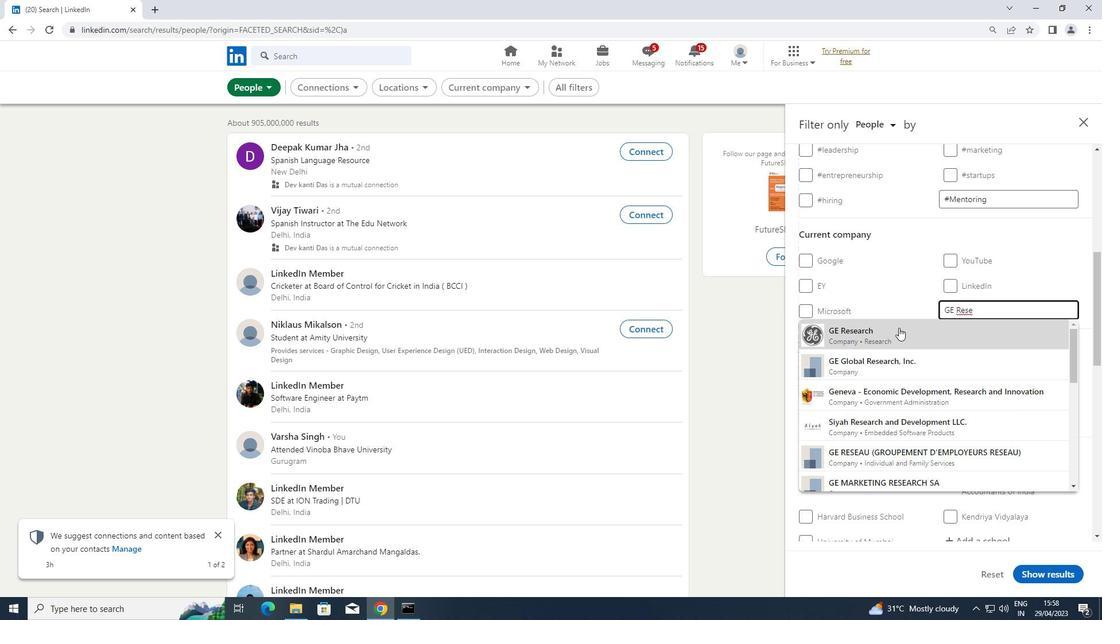 
Action: Mouse moved to (899, 339)
Screenshot: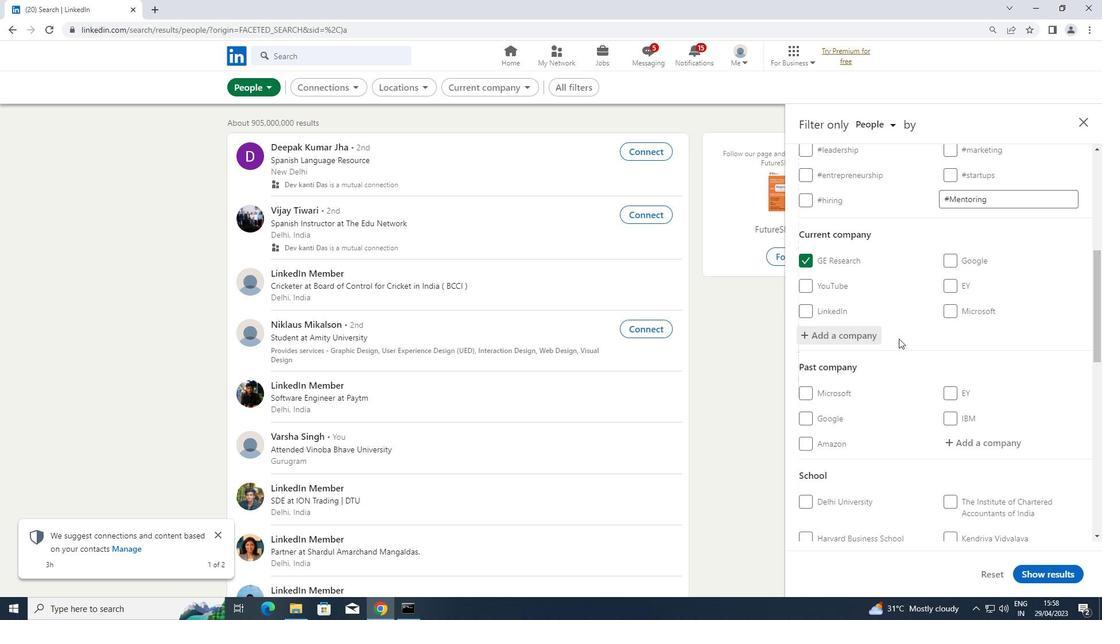 
Action: Mouse scrolled (899, 338) with delta (0, 0)
Screenshot: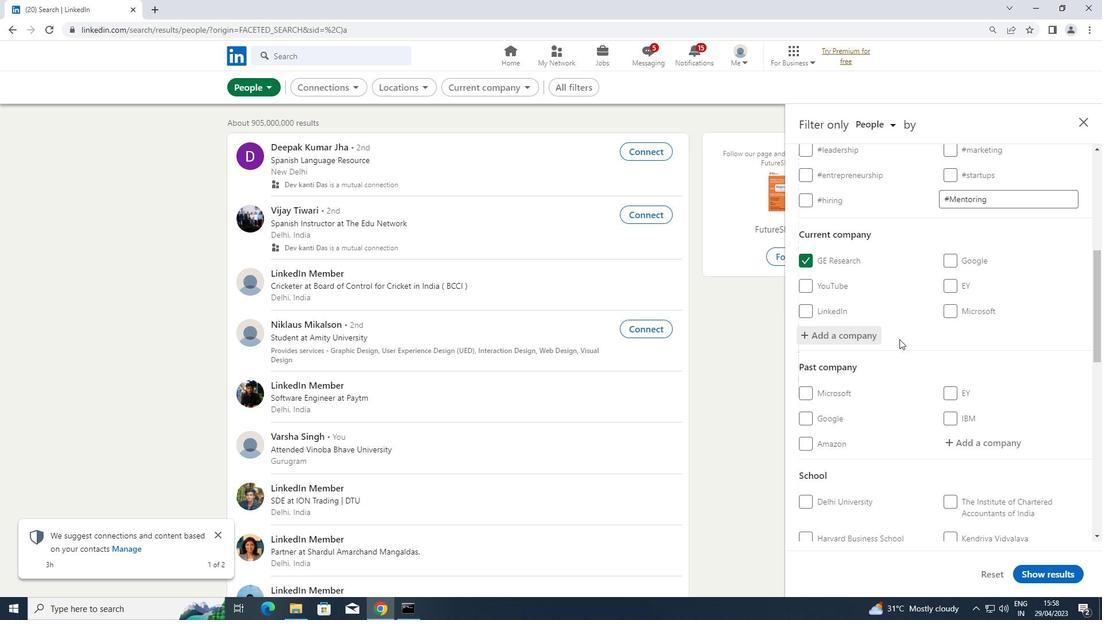 
Action: Mouse scrolled (899, 338) with delta (0, 0)
Screenshot: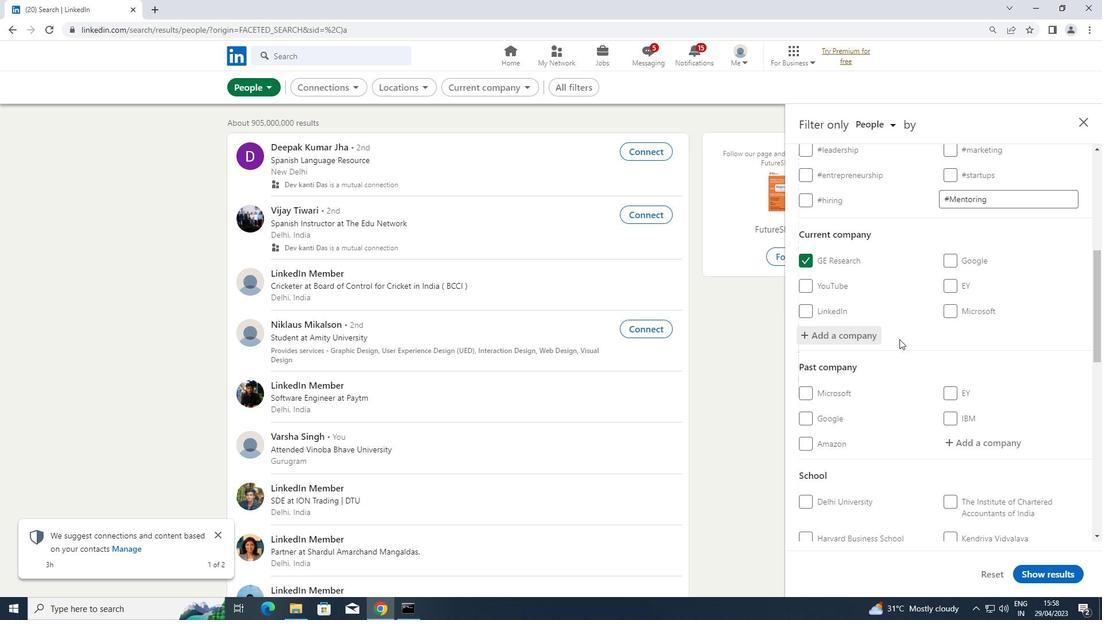 
Action: Mouse scrolled (899, 338) with delta (0, 0)
Screenshot: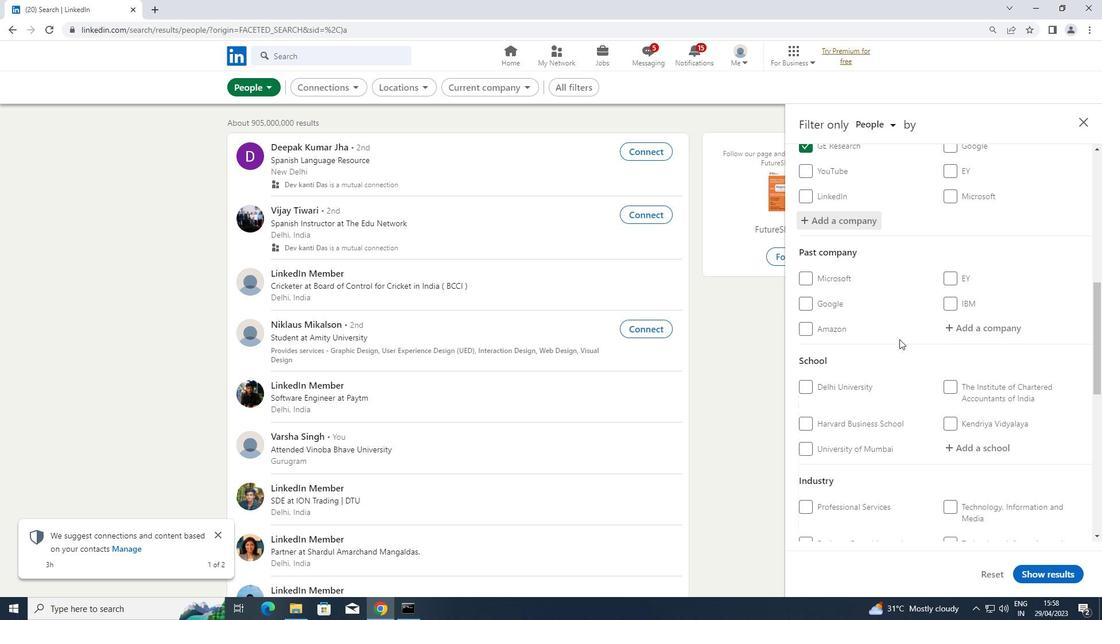 
Action: Mouse moved to (980, 387)
Screenshot: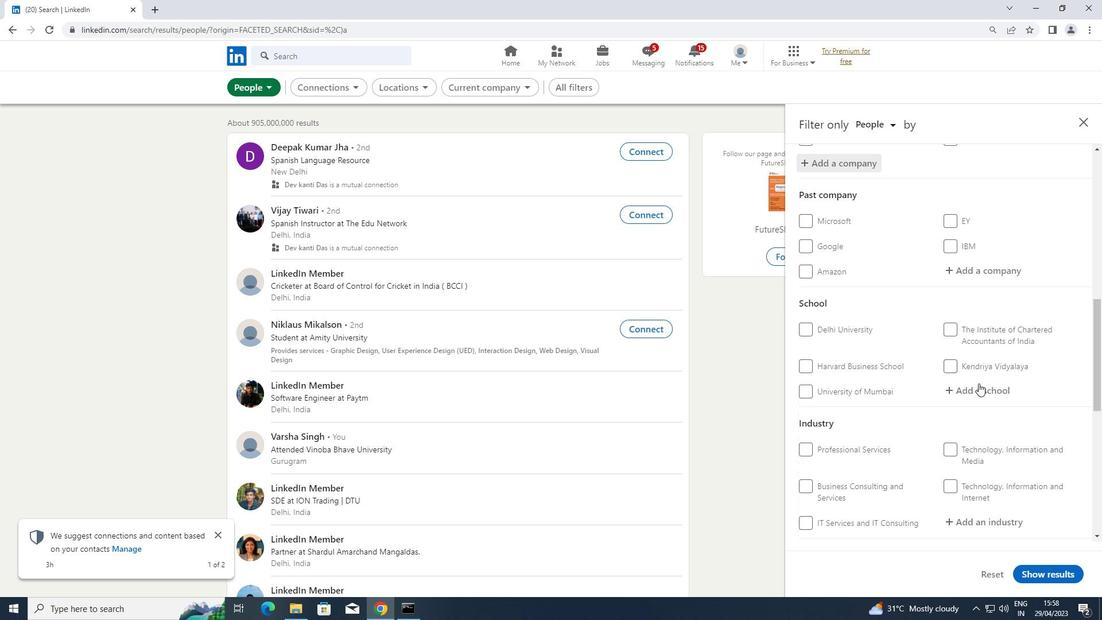 
Action: Mouse pressed left at (980, 387)
Screenshot: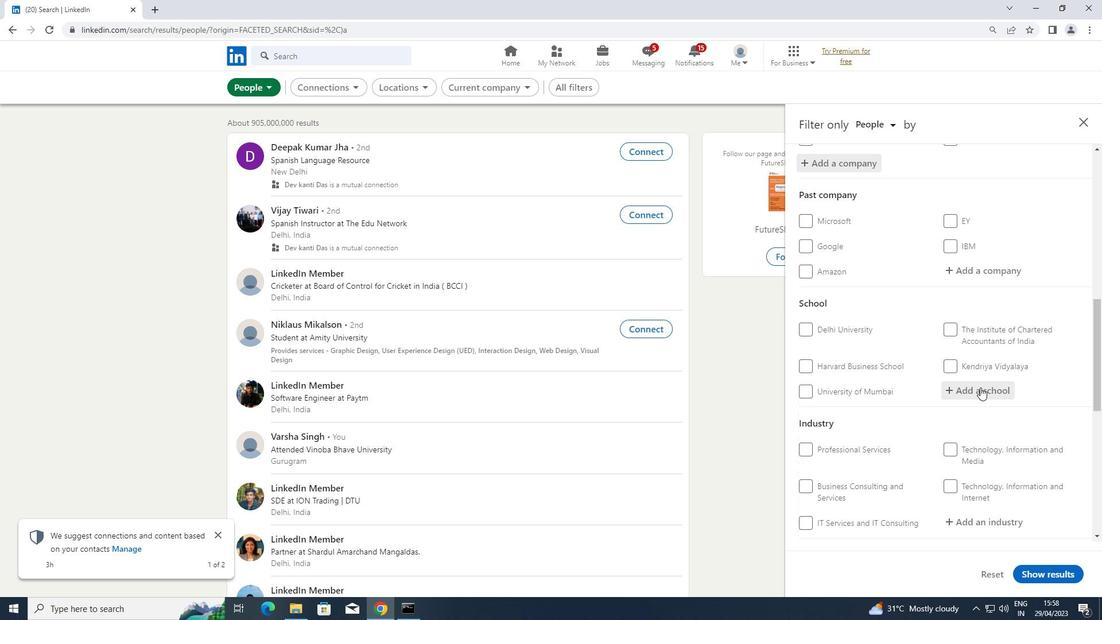 
Action: Key pressed <Key.shift>DG<Key.space>
Screenshot: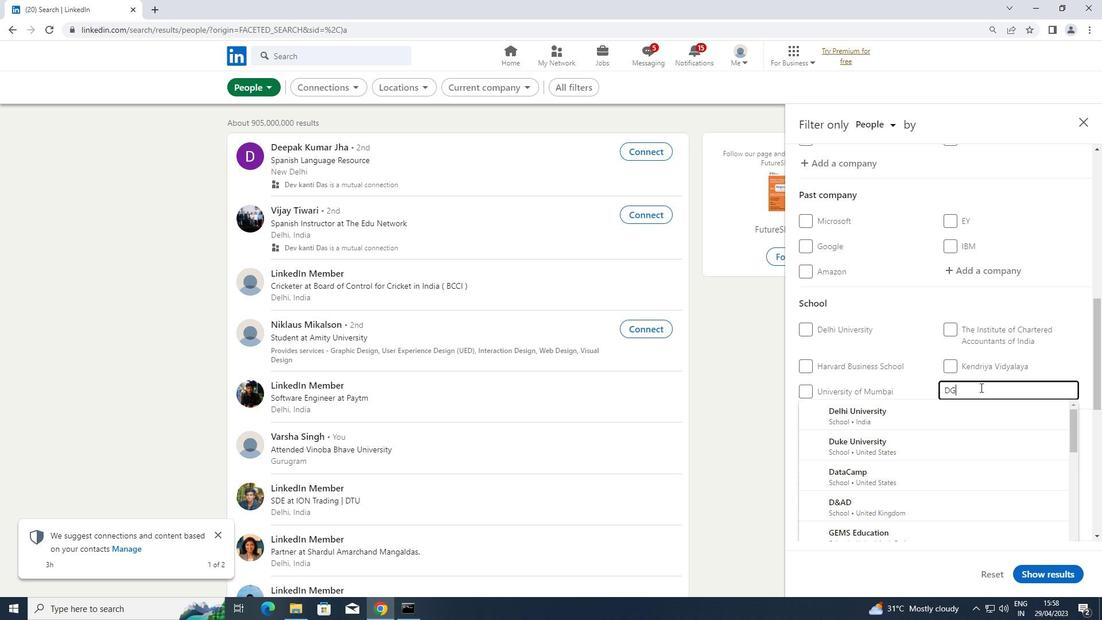 
Action: Mouse moved to (926, 422)
Screenshot: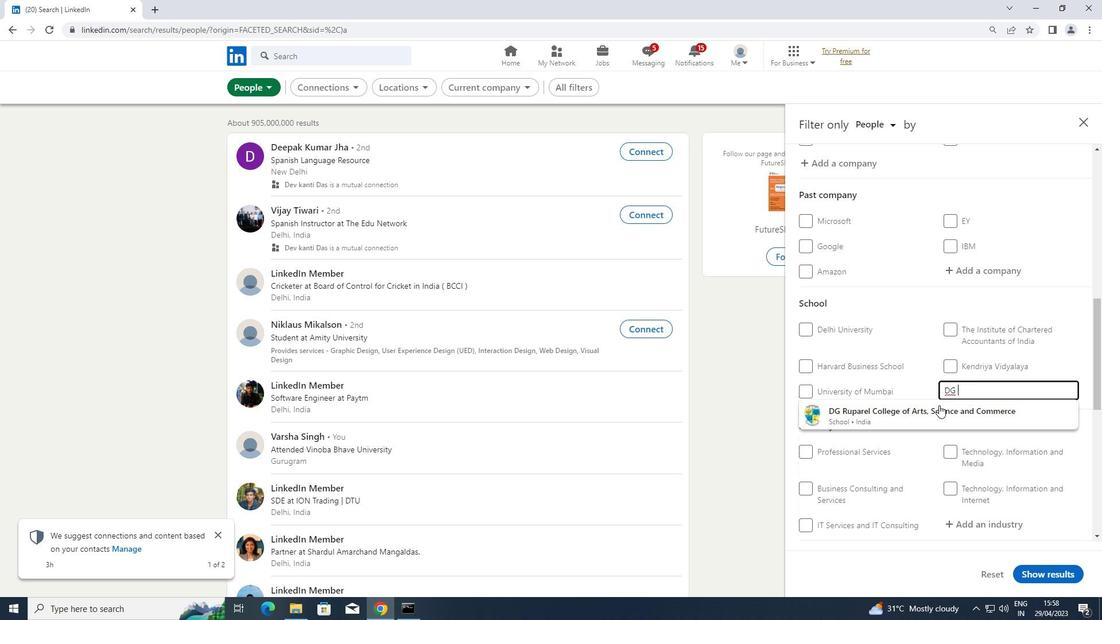
Action: Mouse pressed left at (926, 422)
Screenshot: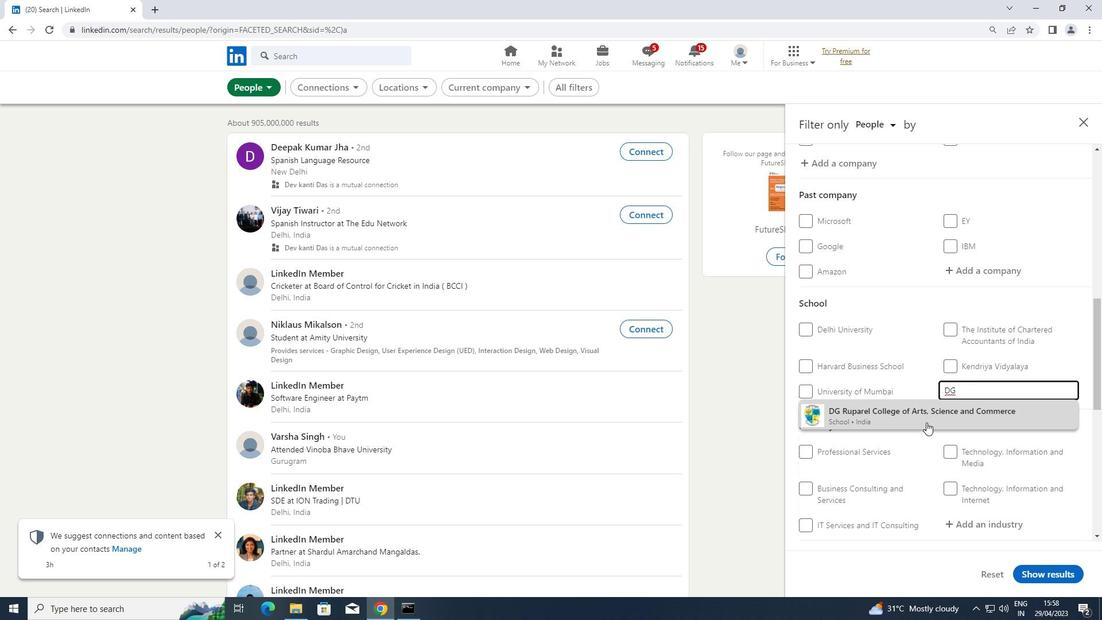 
Action: Mouse scrolled (926, 422) with delta (0, 0)
Screenshot: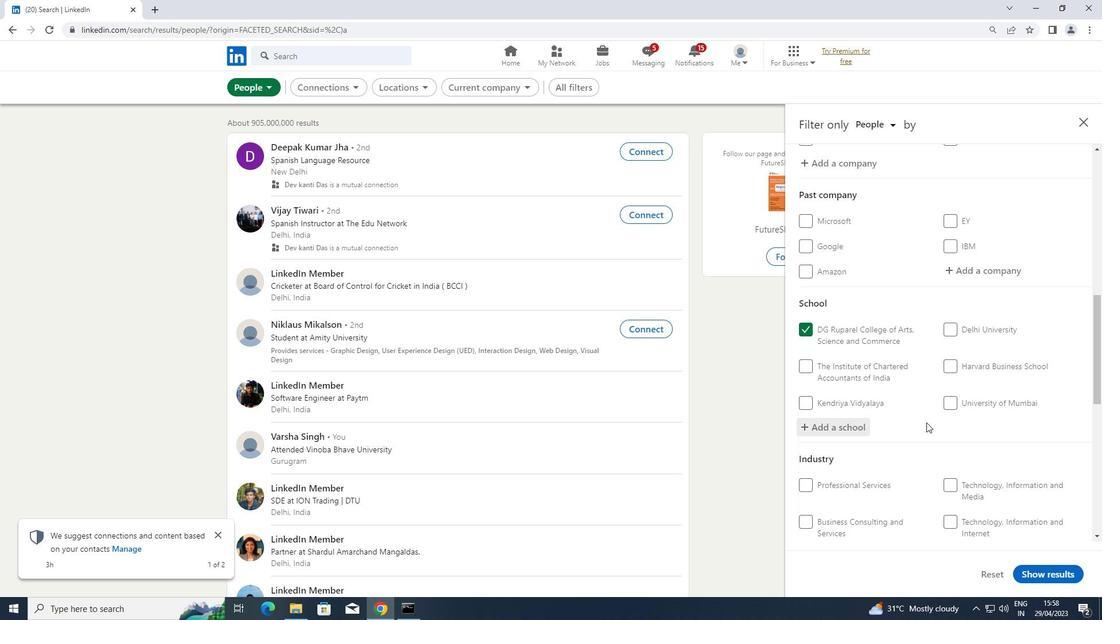 
Action: Mouse scrolled (926, 422) with delta (0, 0)
Screenshot: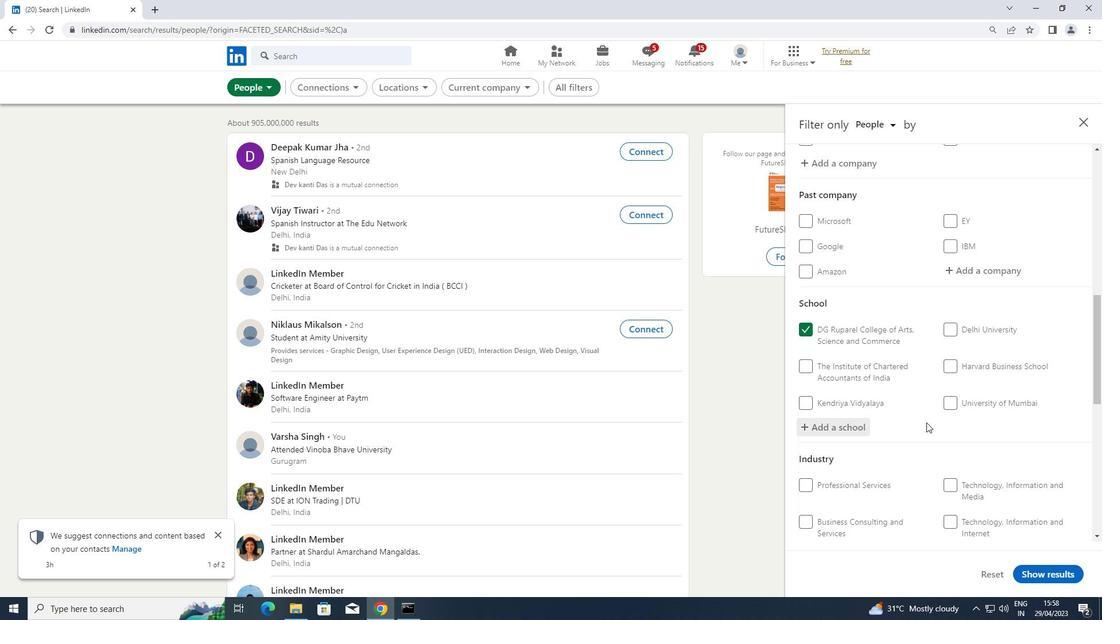 
Action: Mouse scrolled (926, 422) with delta (0, 0)
Screenshot: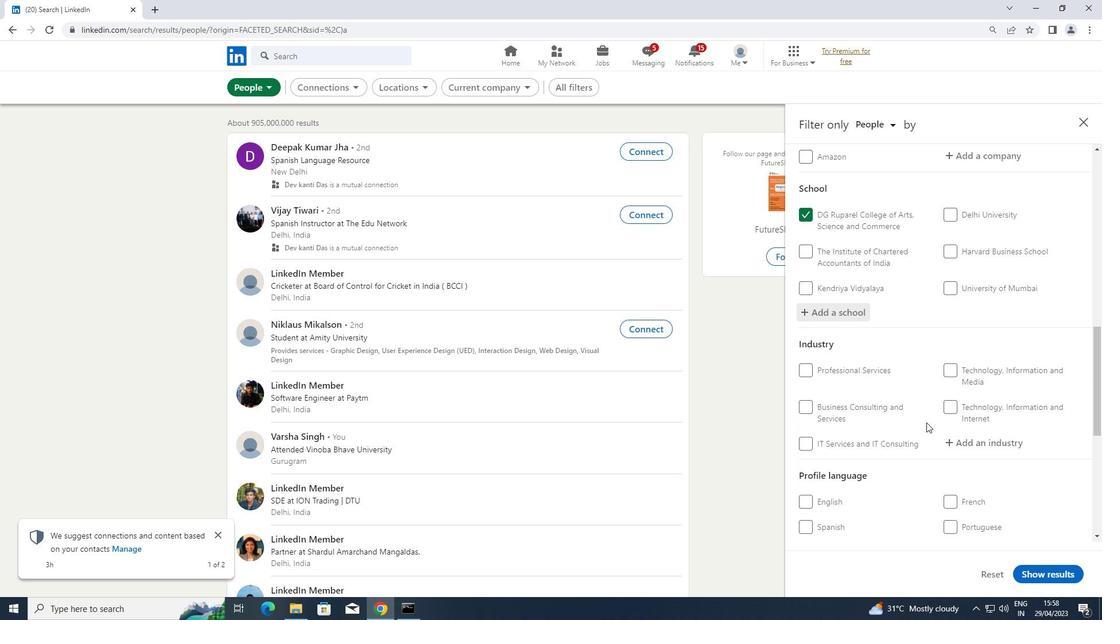 
Action: Mouse scrolled (926, 422) with delta (0, 0)
Screenshot: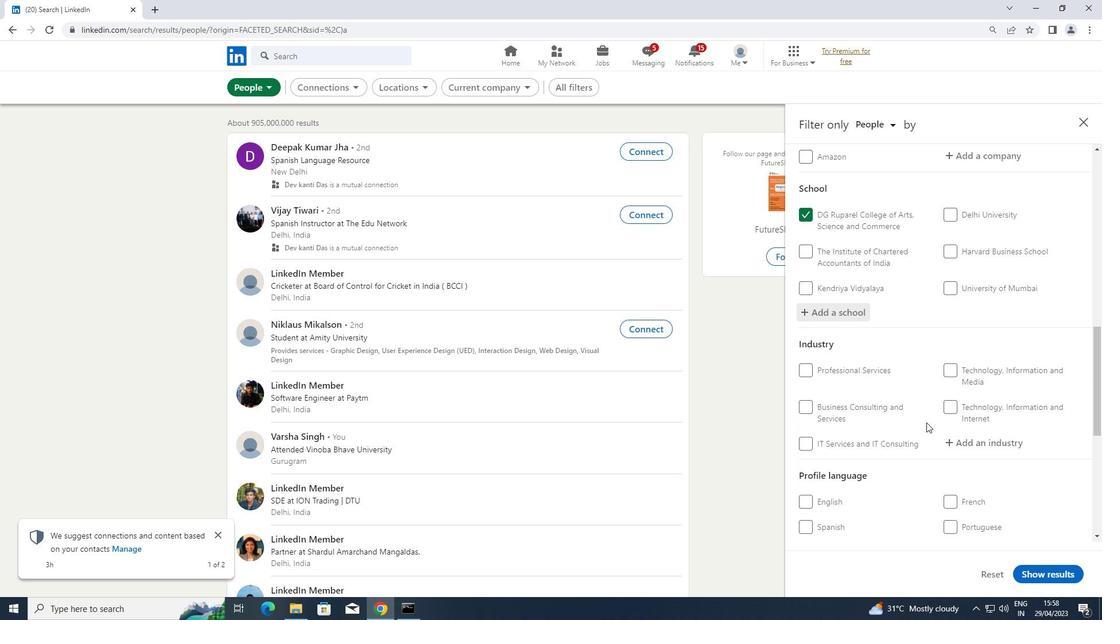 
Action: Mouse moved to (993, 329)
Screenshot: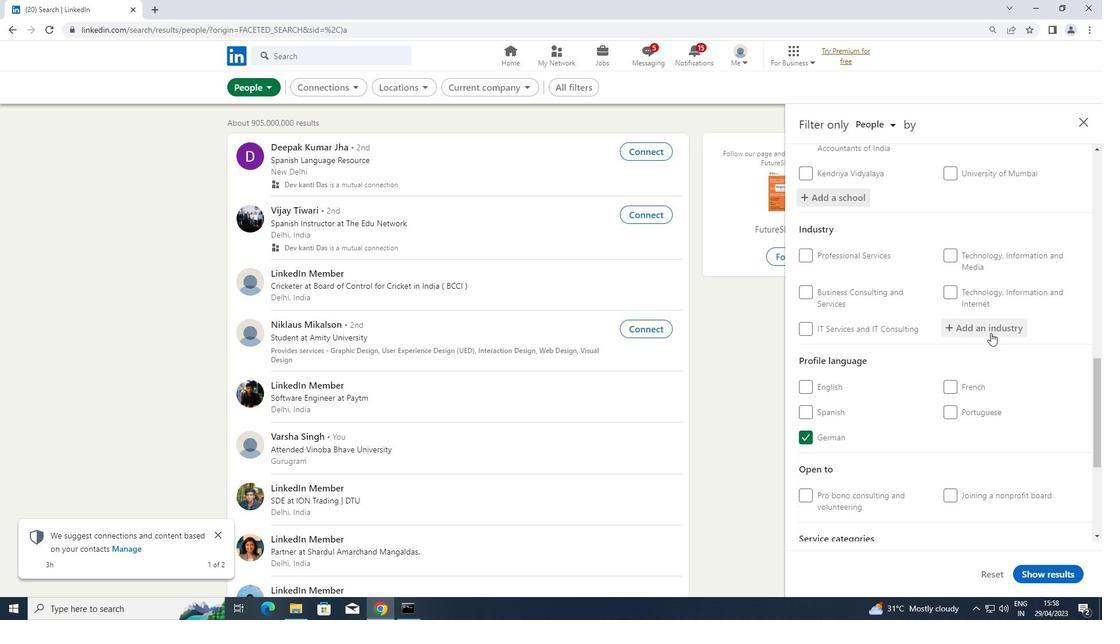 
Action: Mouse pressed left at (993, 329)
Screenshot: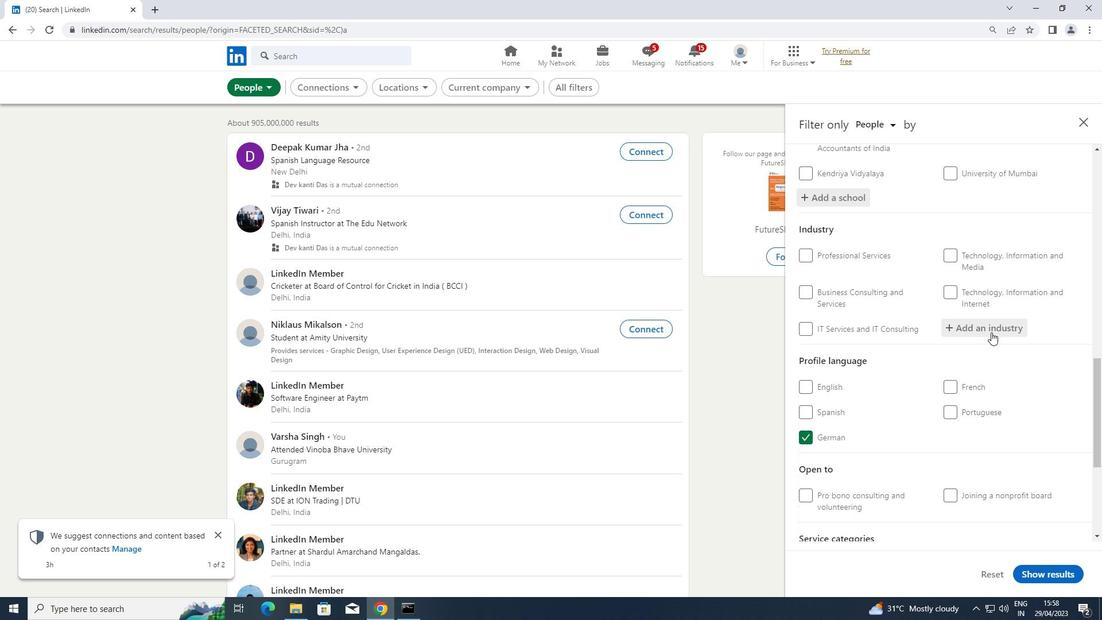 
Action: Key pressed <Key.shift>SKIING
Screenshot: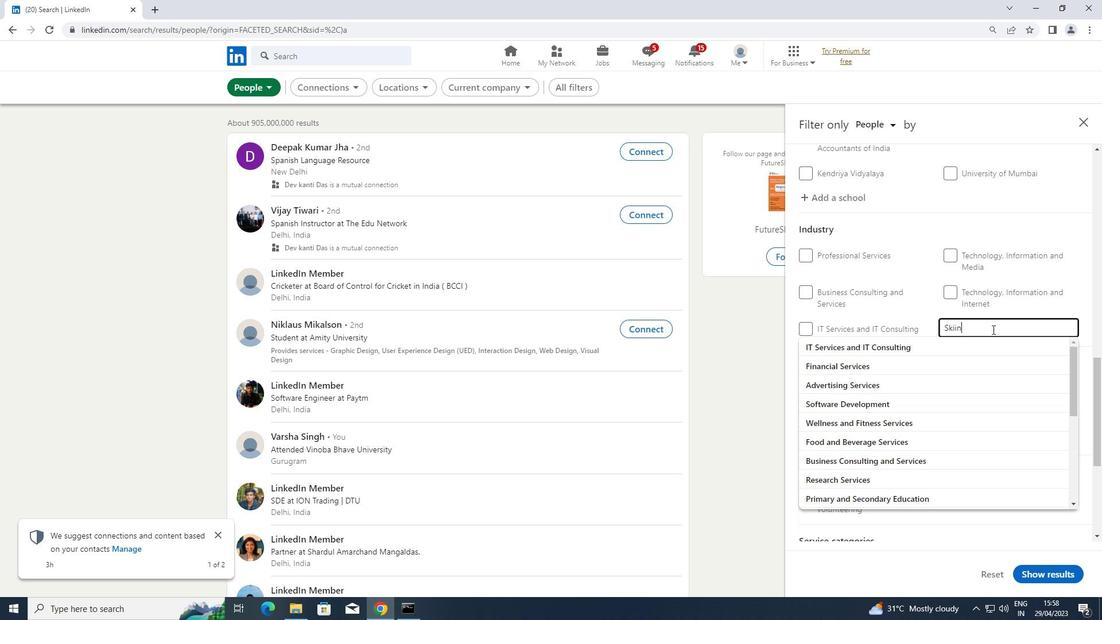 
Action: Mouse moved to (943, 348)
Screenshot: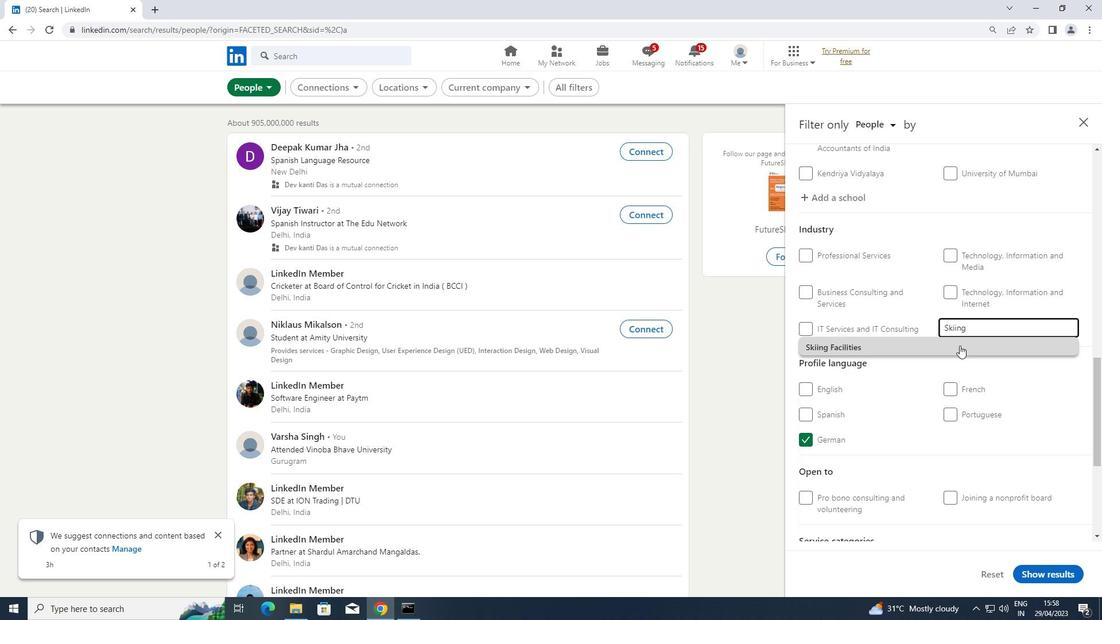 
Action: Mouse pressed left at (943, 348)
Screenshot: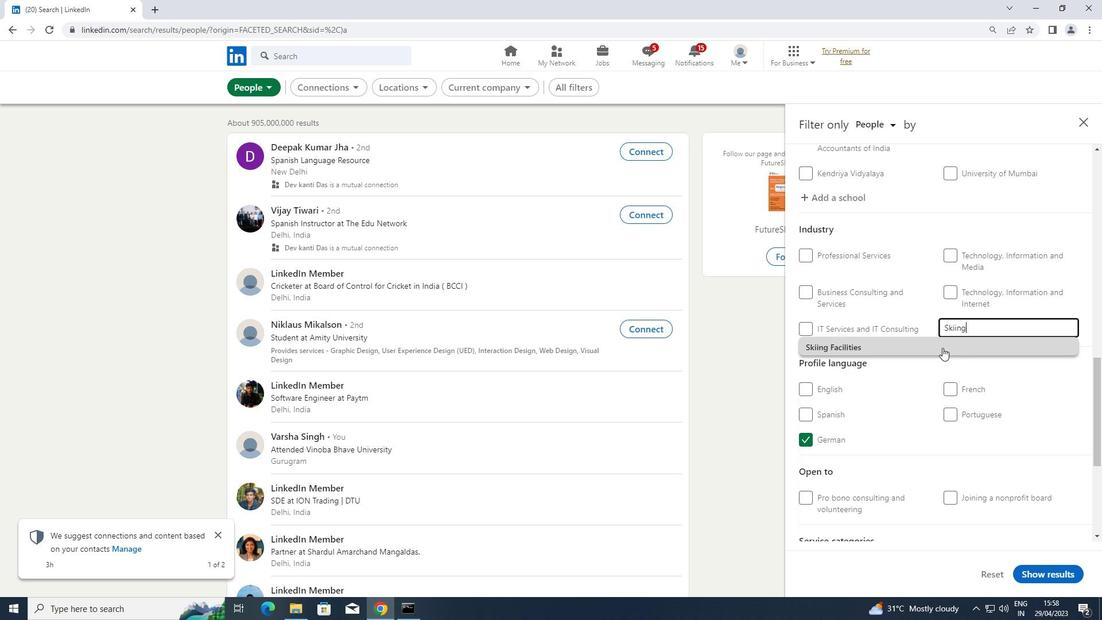
Action: Mouse scrolled (943, 347) with delta (0, 0)
Screenshot: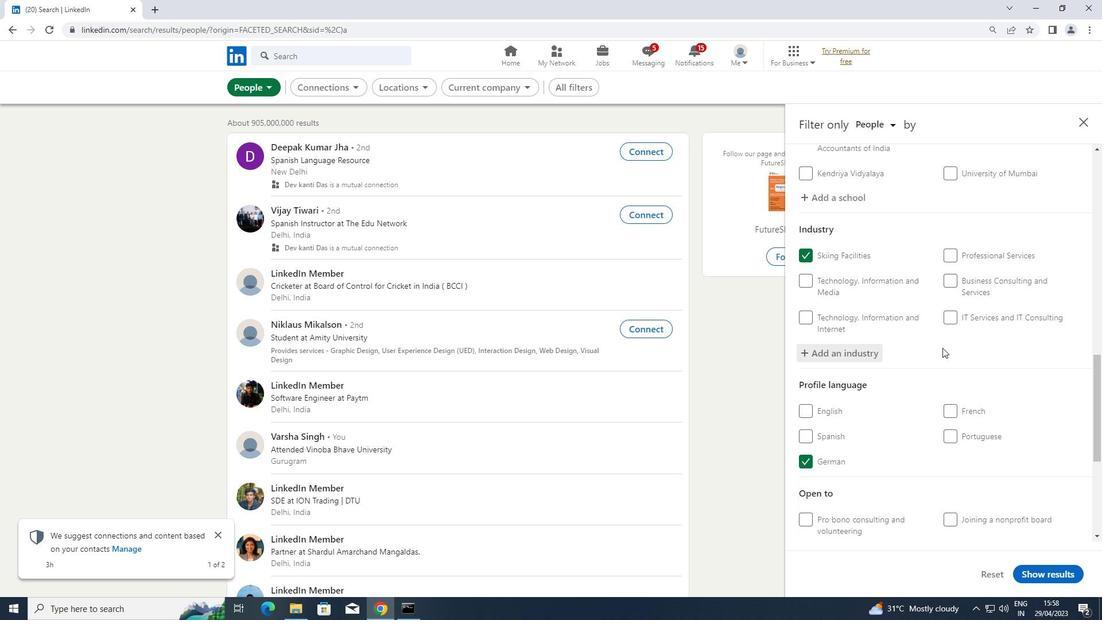 
Action: Mouse scrolled (943, 347) with delta (0, 0)
Screenshot: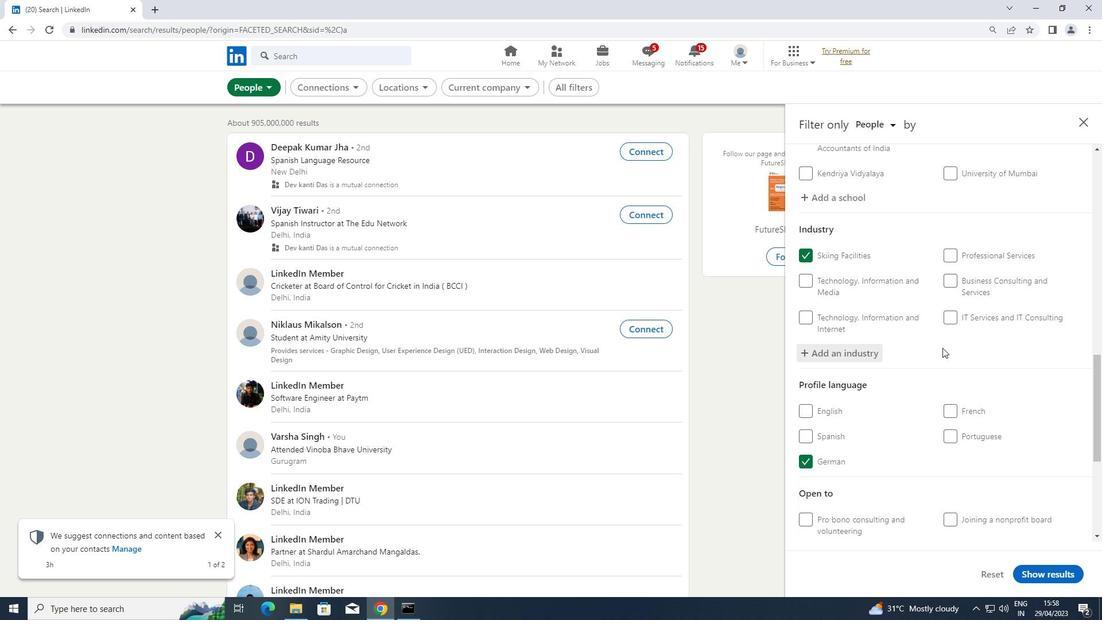 
Action: Mouse scrolled (943, 347) with delta (0, 0)
Screenshot: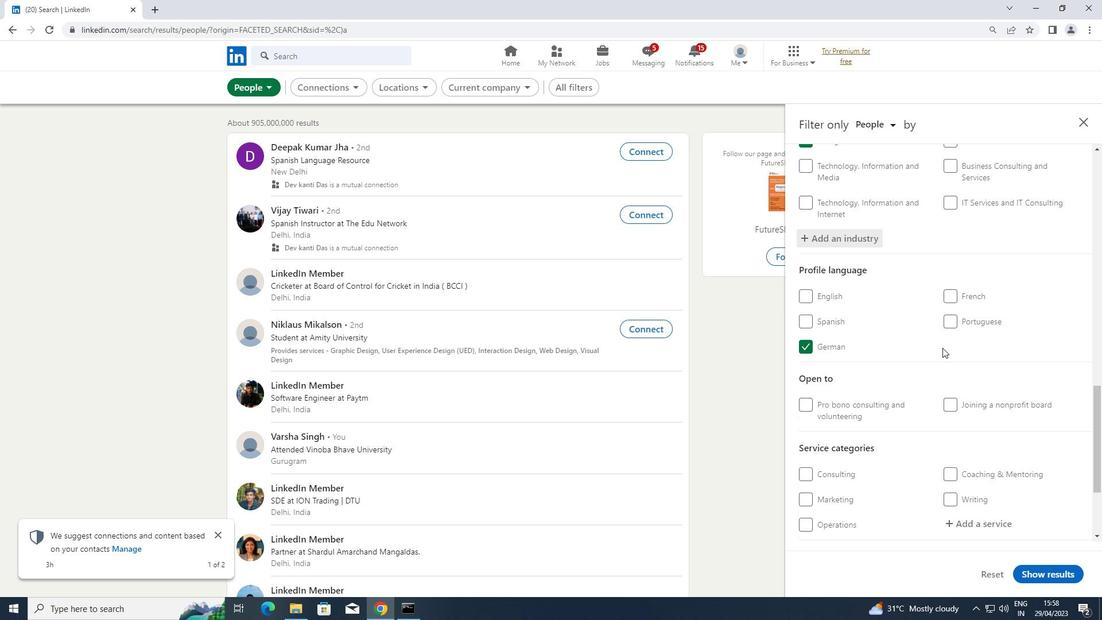 
Action: Mouse scrolled (943, 347) with delta (0, 0)
Screenshot: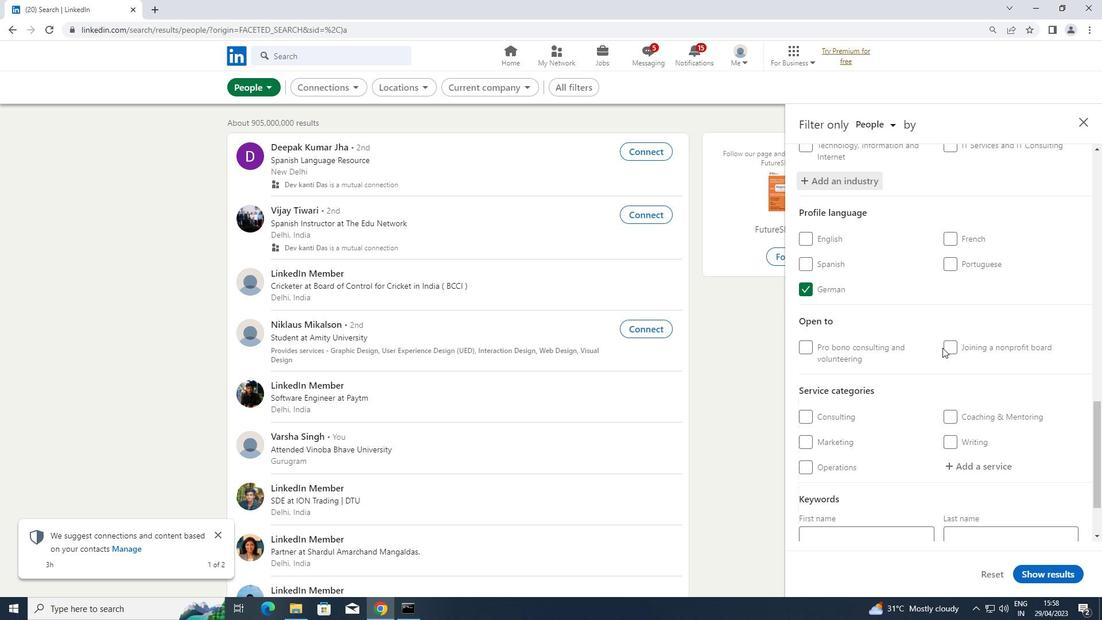 
Action: Mouse scrolled (943, 347) with delta (0, 0)
Screenshot: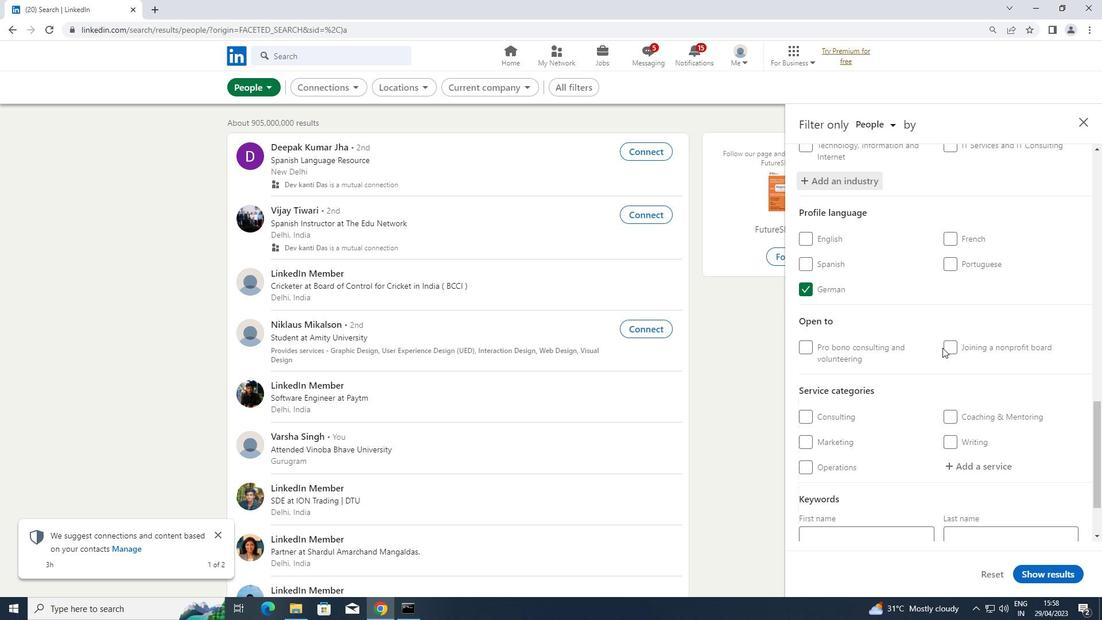 
Action: Mouse moved to (970, 380)
Screenshot: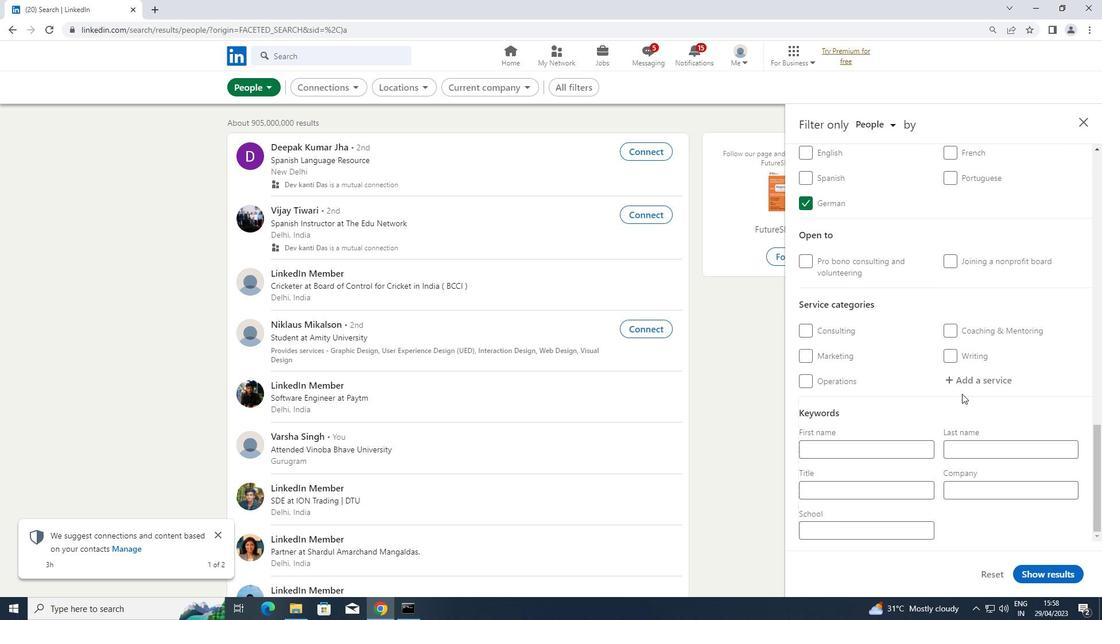 
Action: Mouse pressed left at (970, 380)
Screenshot: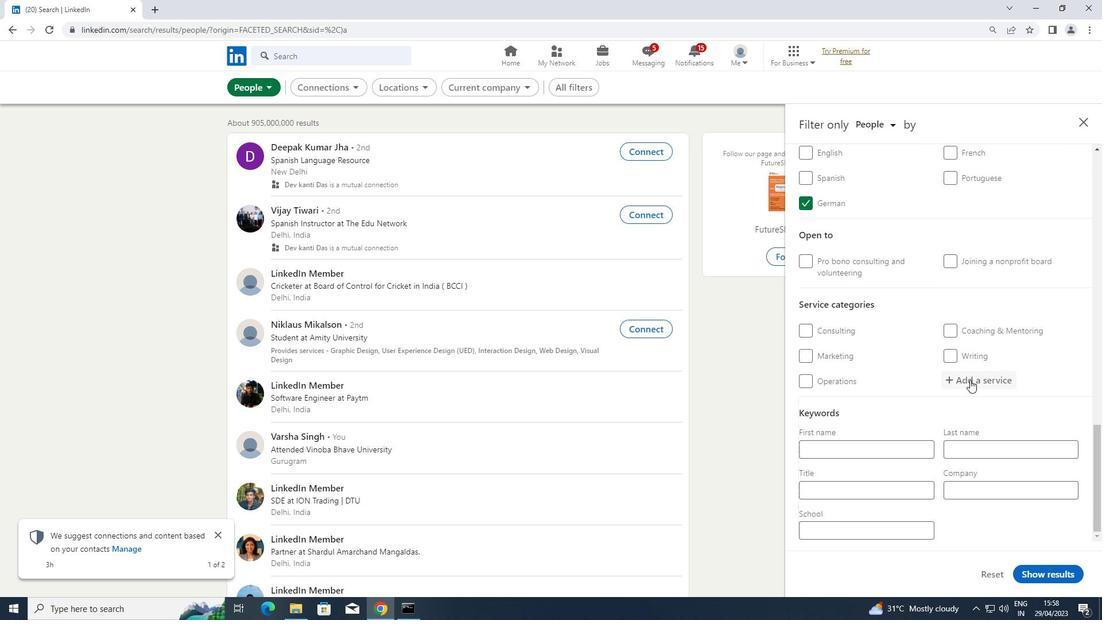 
Action: Key pressed <Key.shift>LOANS
Screenshot: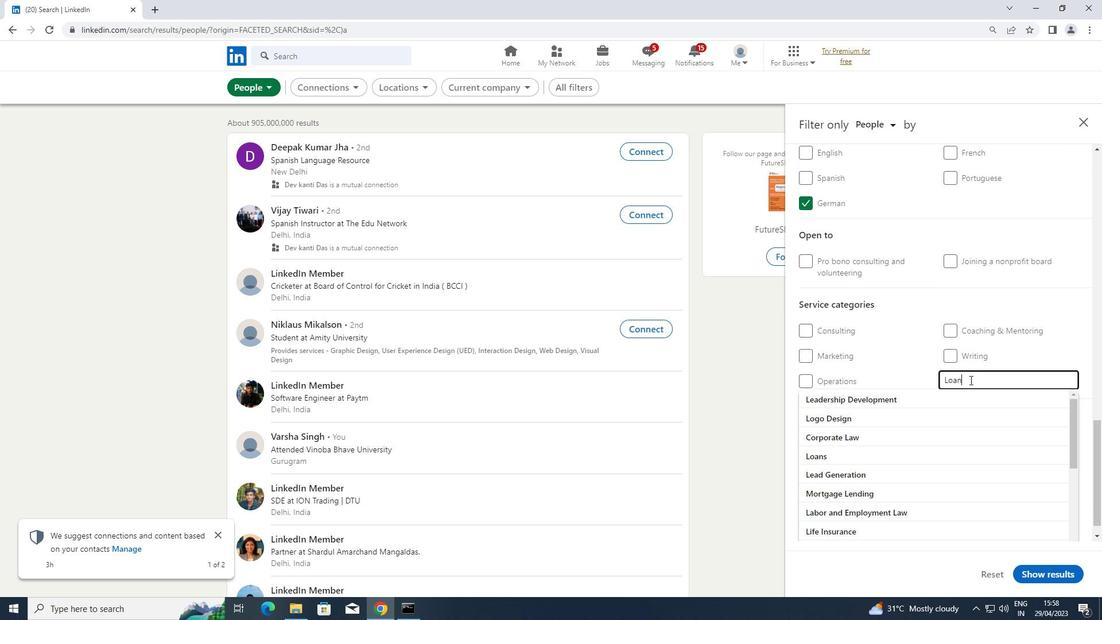 
Action: Mouse moved to (899, 389)
Screenshot: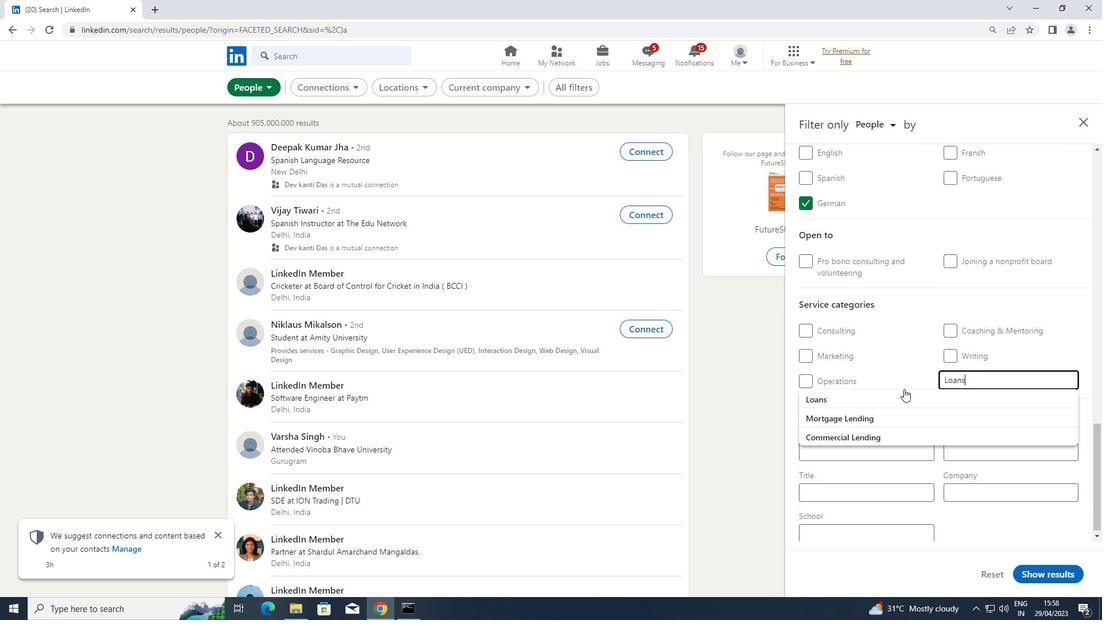 
Action: Mouse pressed left at (899, 389)
Screenshot: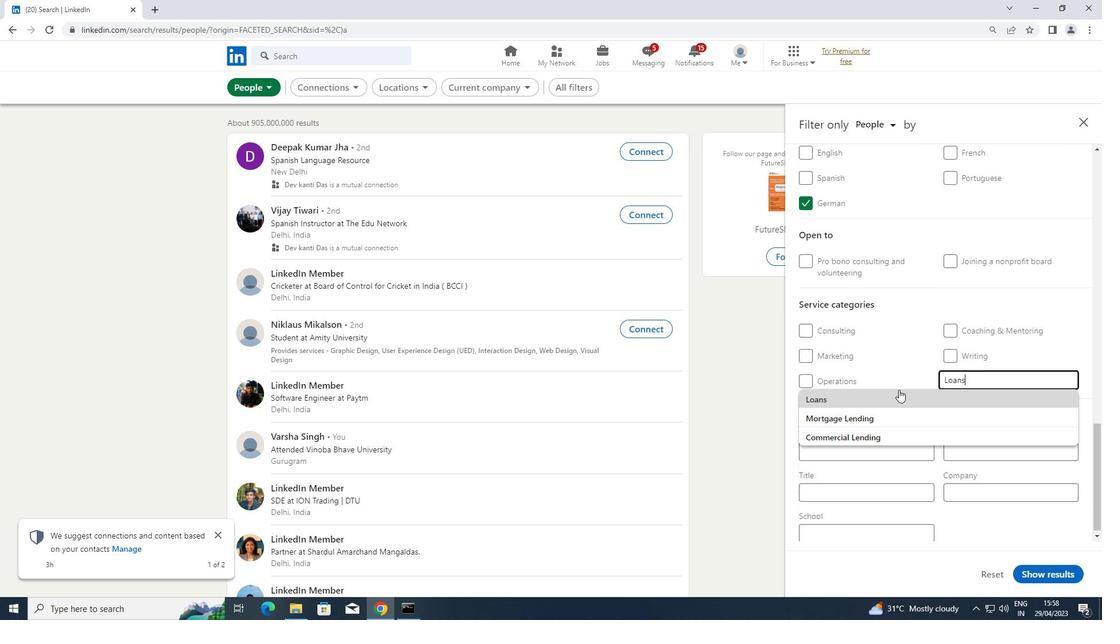 
Action: Mouse scrolled (899, 389) with delta (0, 0)
Screenshot: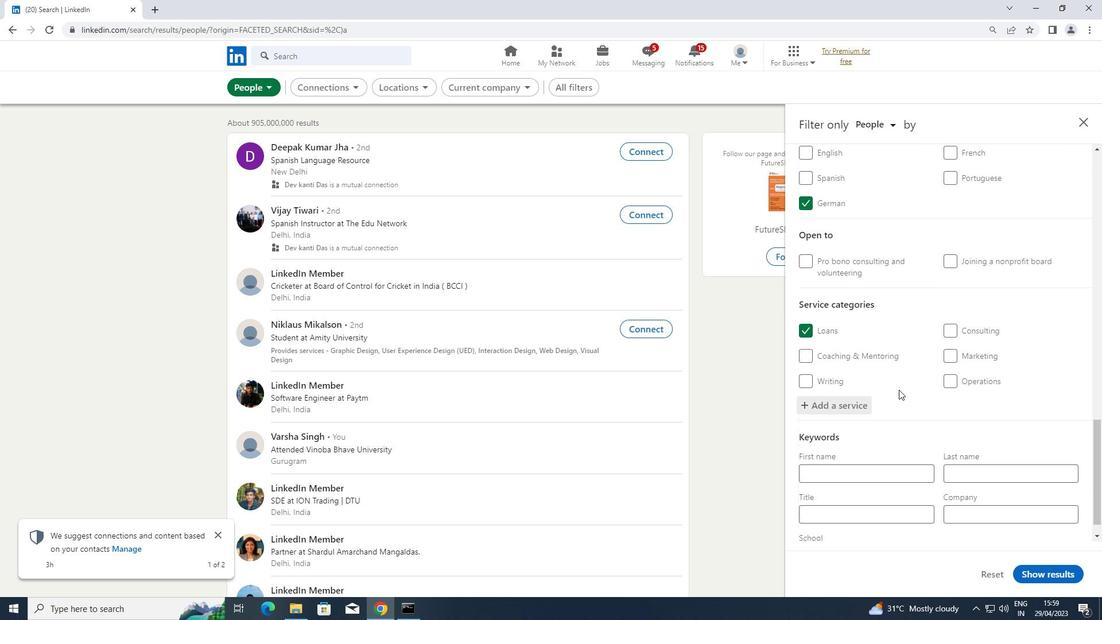 
Action: Mouse scrolled (899, 389) with delta (0, 0)
Screenshot: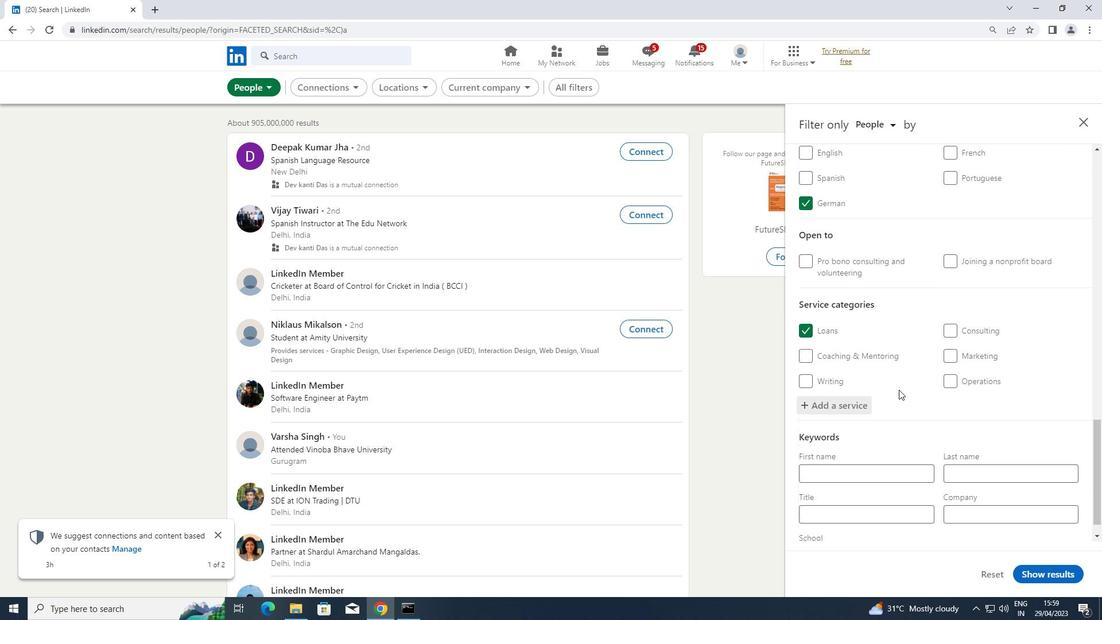 
Action: Mouse scrolled (899, 389) with delta (0, 0)
Screenshot: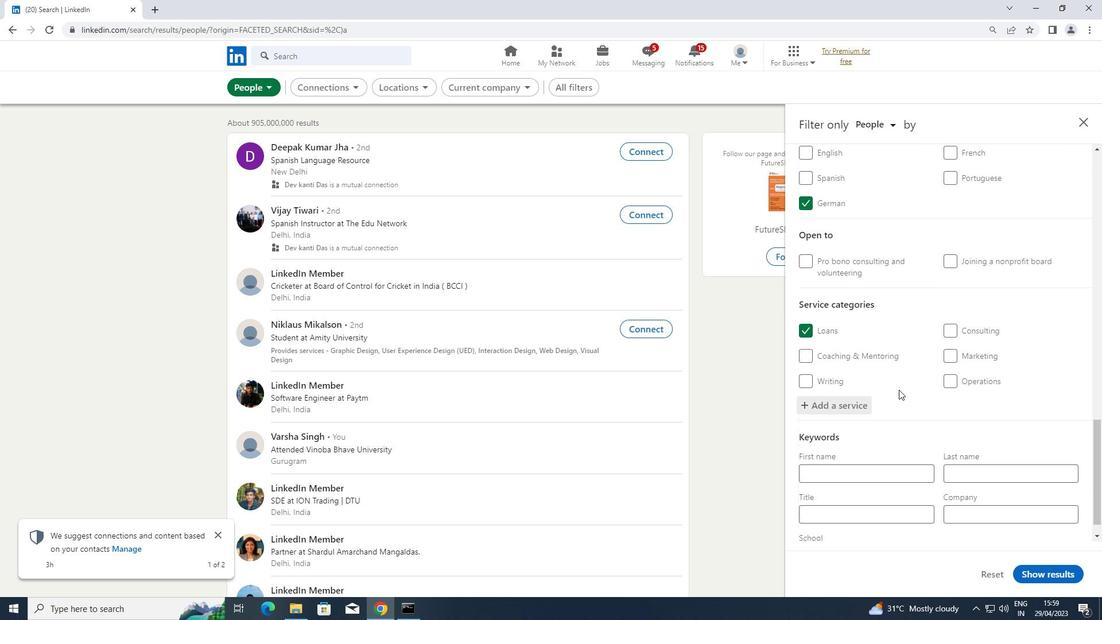 
Action: Mouse scrolled (899, 389) with delta (0, 0)
Screenshot: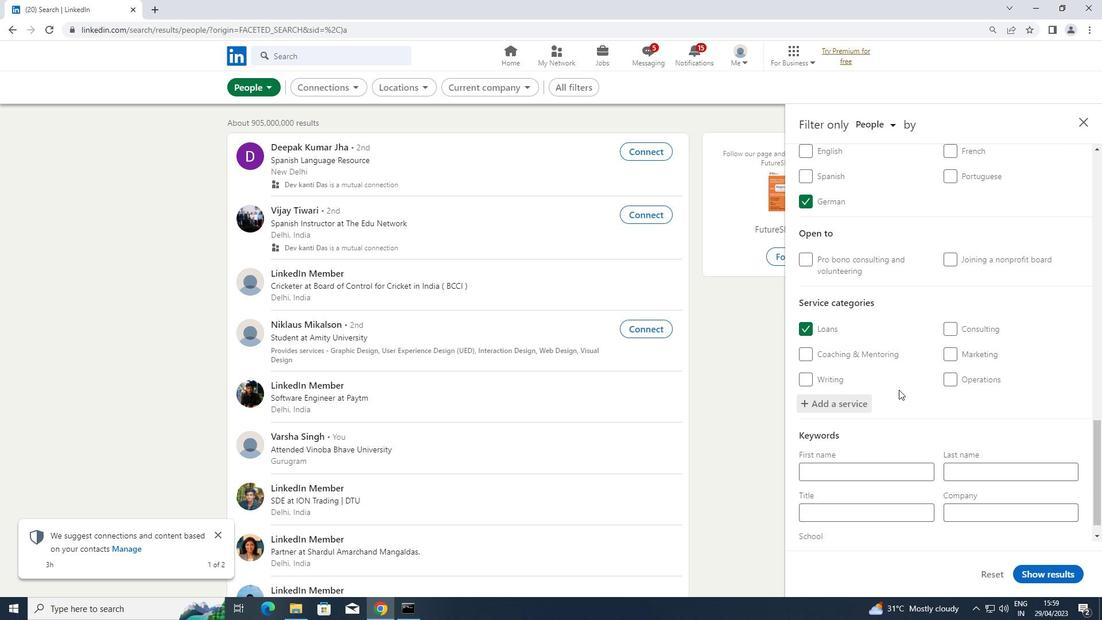 
Action: Mouse moved to (868, 483)
Screenshot: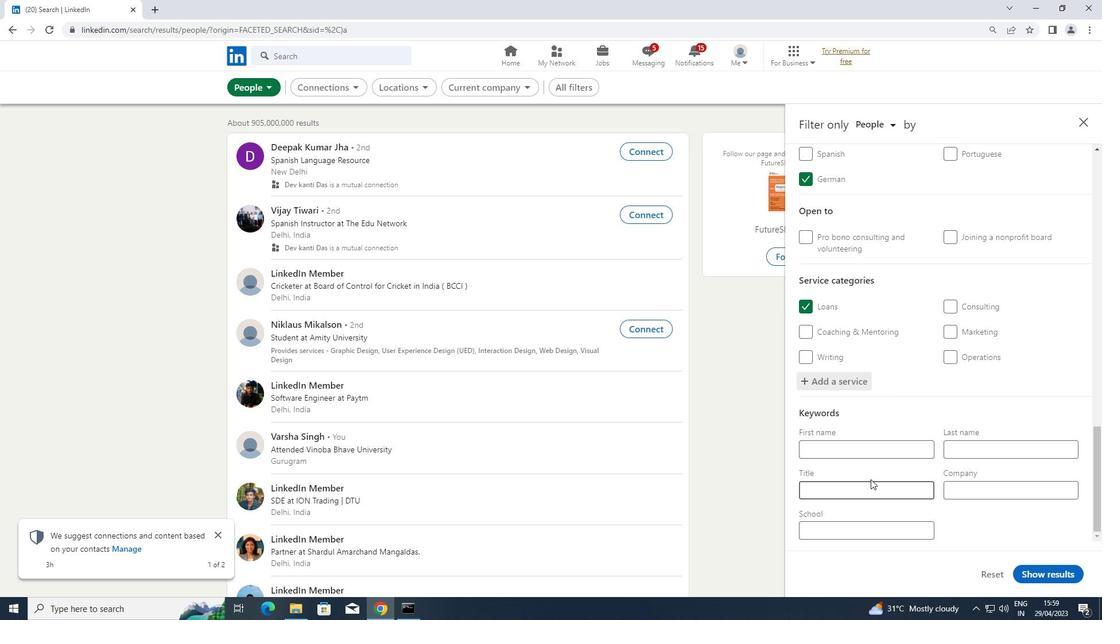 
Action: Mouse pressed left at (868, 483)
Screenshot: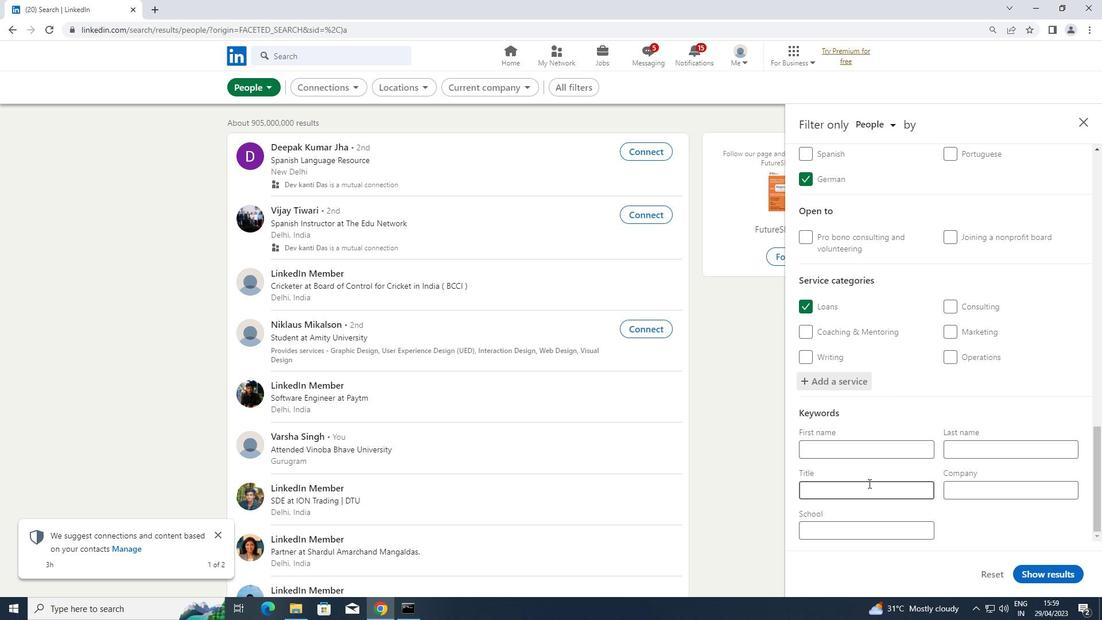 
Action: Key pressed <Key.shift>TRAVEL<Key.space><Key.shift>WRITER
Screenshot: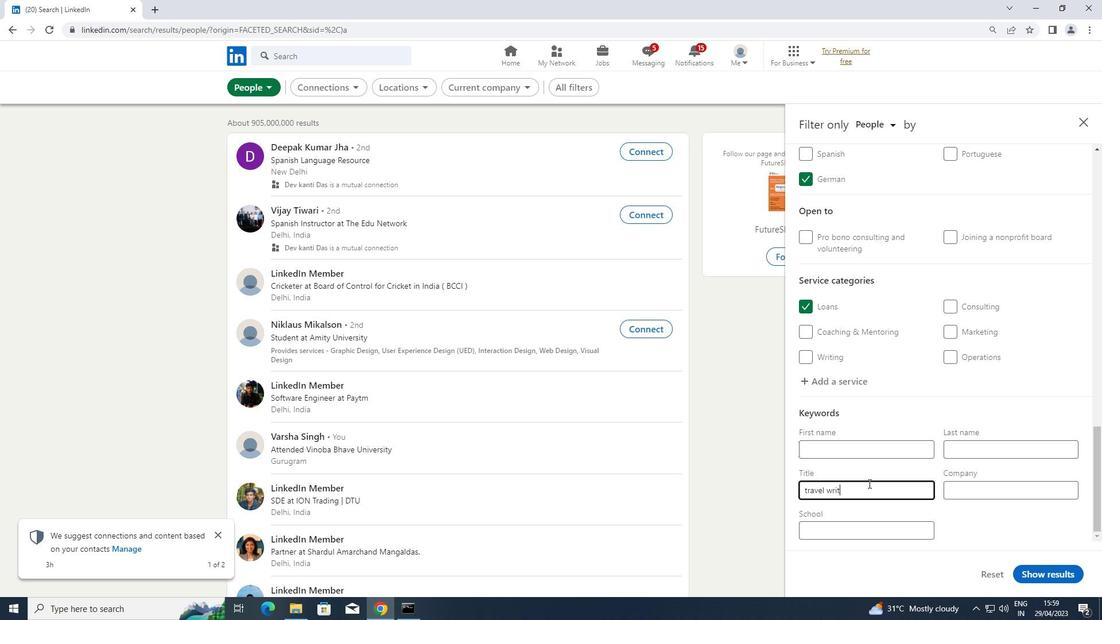 
Action: Mouse moved to (1028, 576)
Screenshot: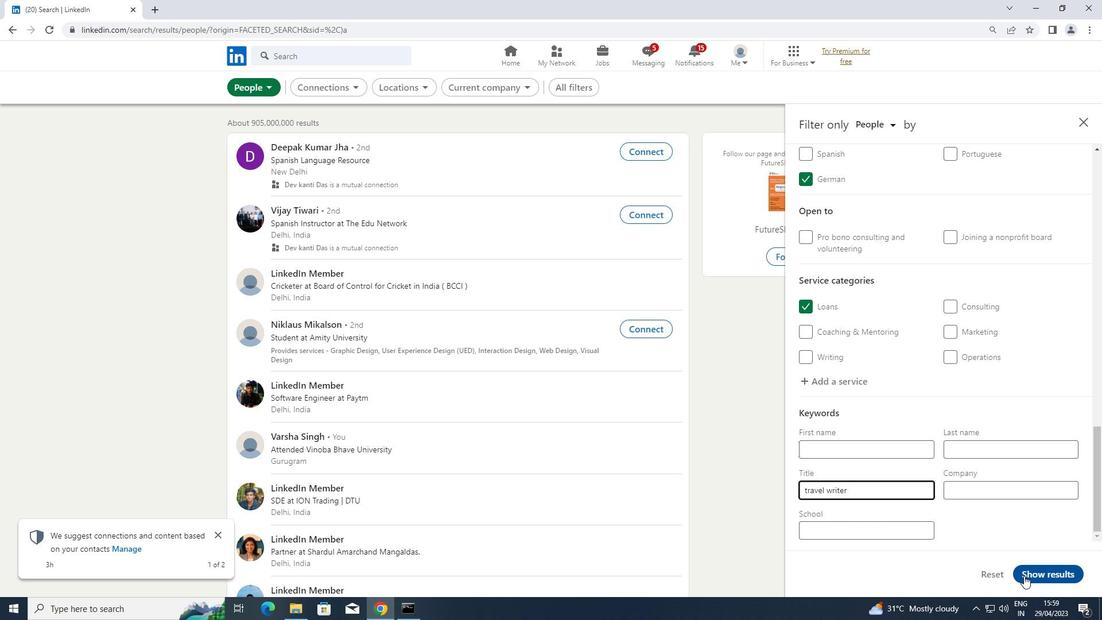 
Action: Mouse pressed left at (1028, 576)
Screenshot: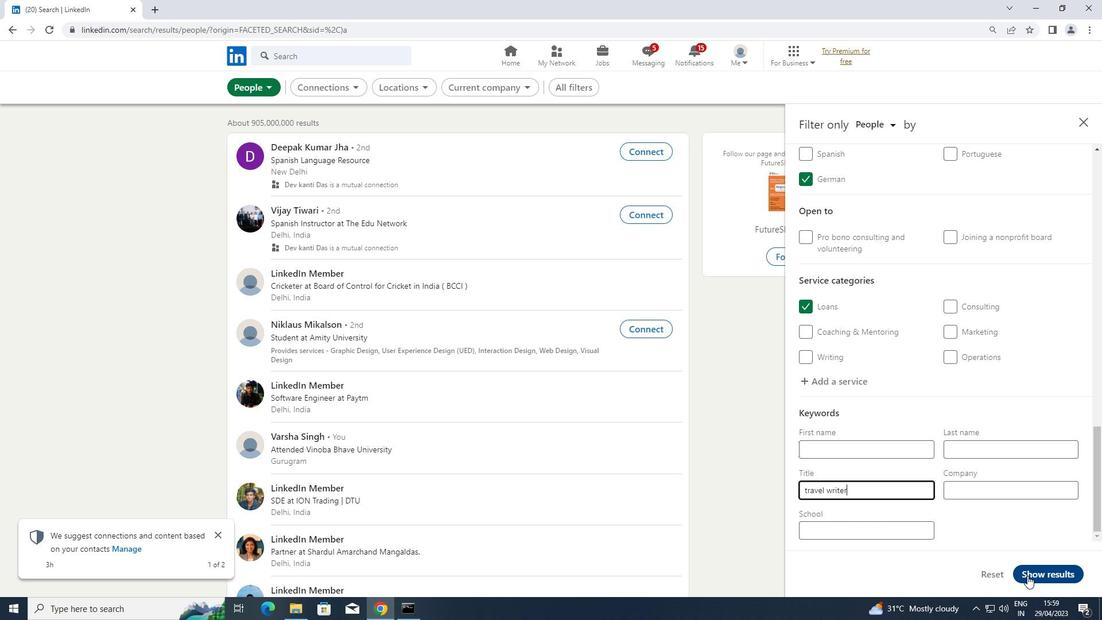 
